 Task: Search for a house in Moore, United States, for 3 guests from 12 Aug to 15 Aug, with a price range of ₹12,000 to ₹16,000, 2 bedrooms, 3 beds, 1 bathroom, and hosted by a Superhost.
Action: Mouse moved to (473, 124)
Screenshot: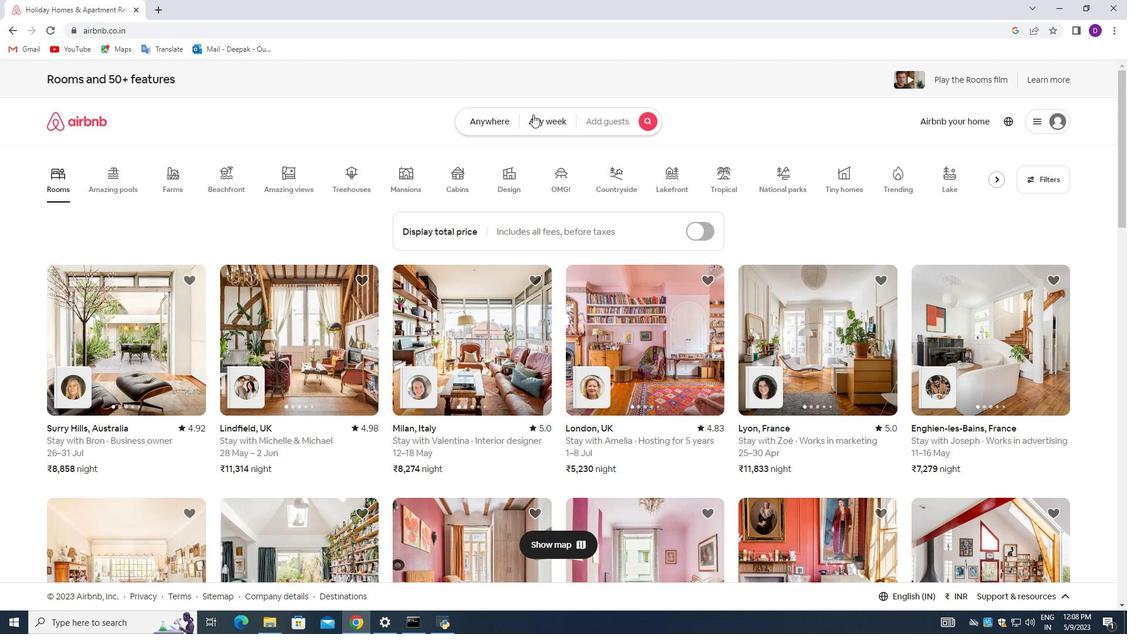 
Action: Mouse pressed left at (473, 124)
Screenshot: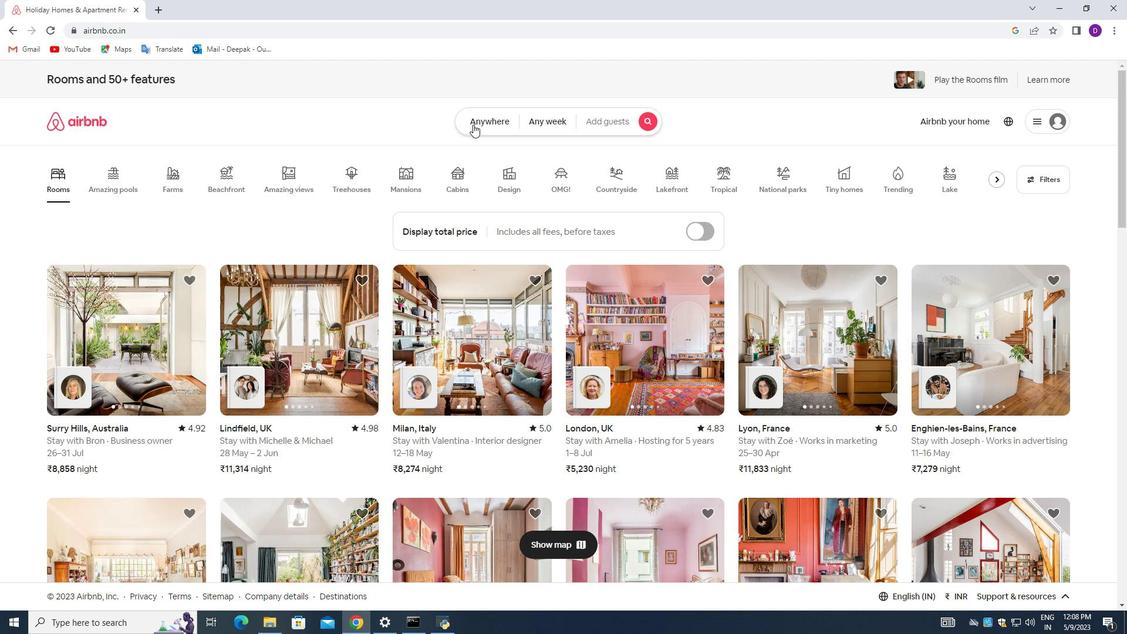 
Action: Mouse moved to (363, 173)
Screenshot: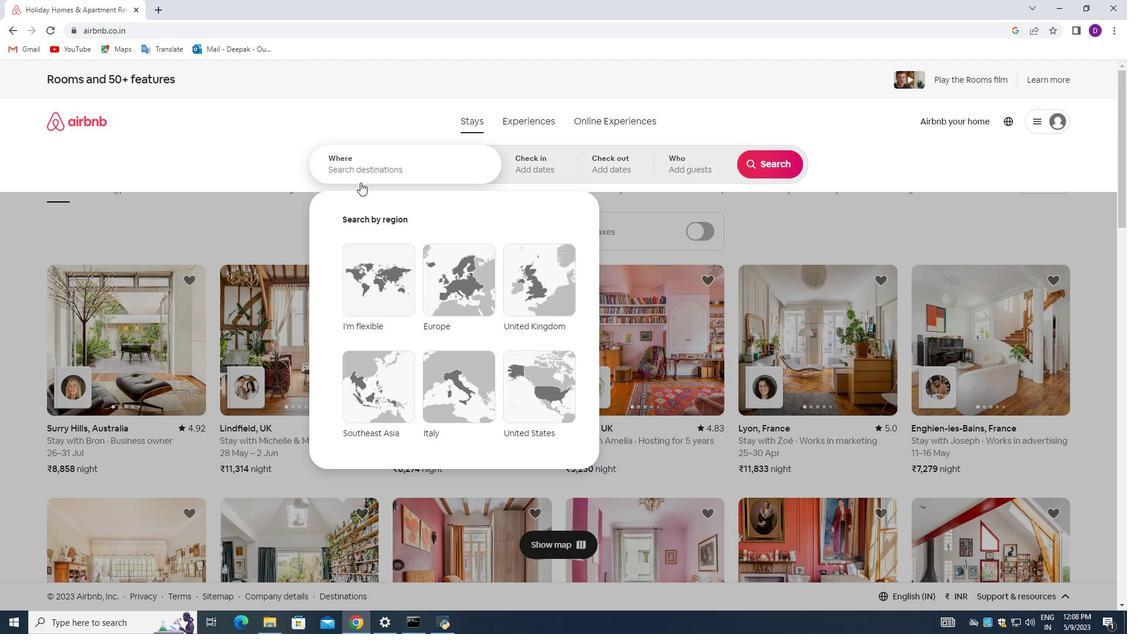 
Action: Mouse pressed left at (363, 173)
Screenshot: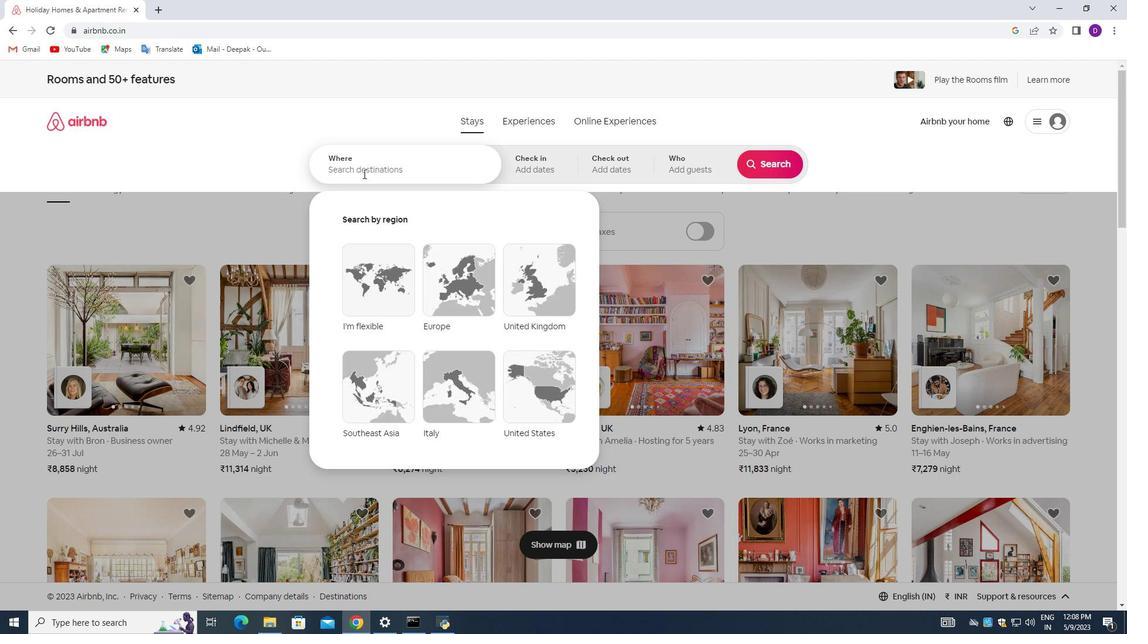 
Action: Mouse moved to (364, 173)
Screenshot: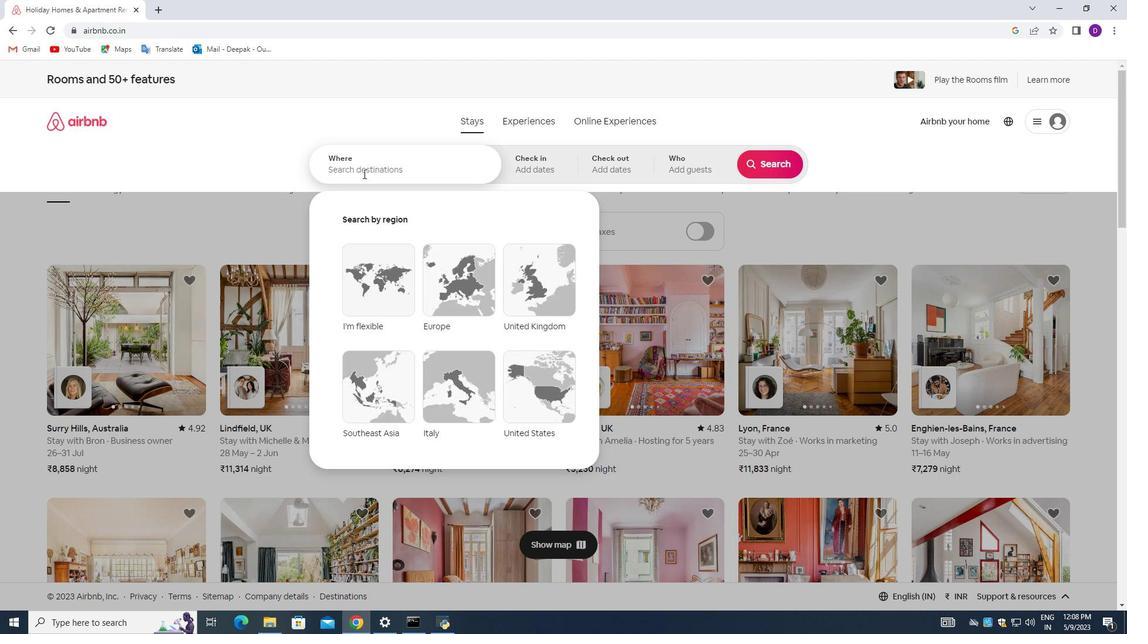 
Action: Key pressed <Key.shift><Key.shift>Moore,<Key.space><Key.shift>United<Key.space><Key.shift>States<Key.enter>
Screenshot: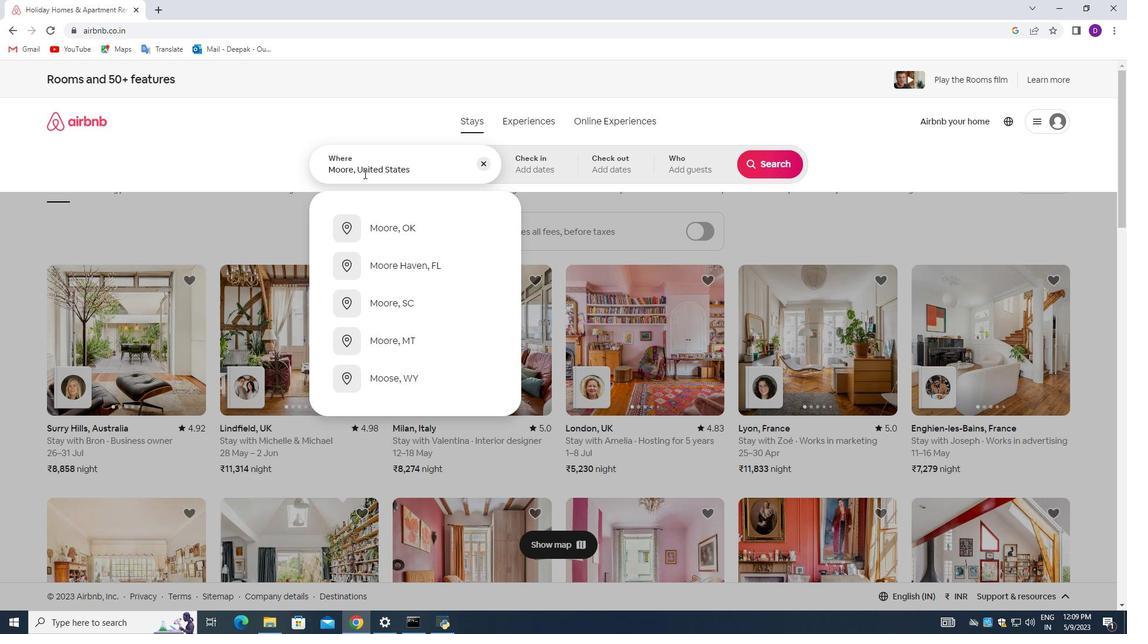
Action: Mouse moved to (760, 260)
Screenshot: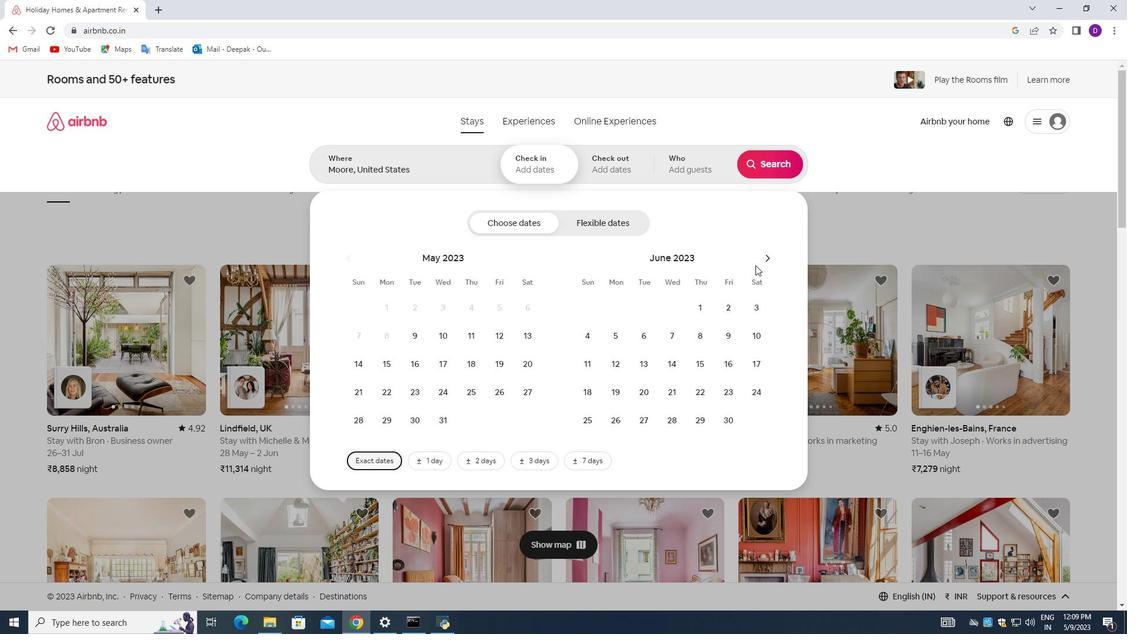
Action: Mouse pressed left at (760, 260)
Screenshot: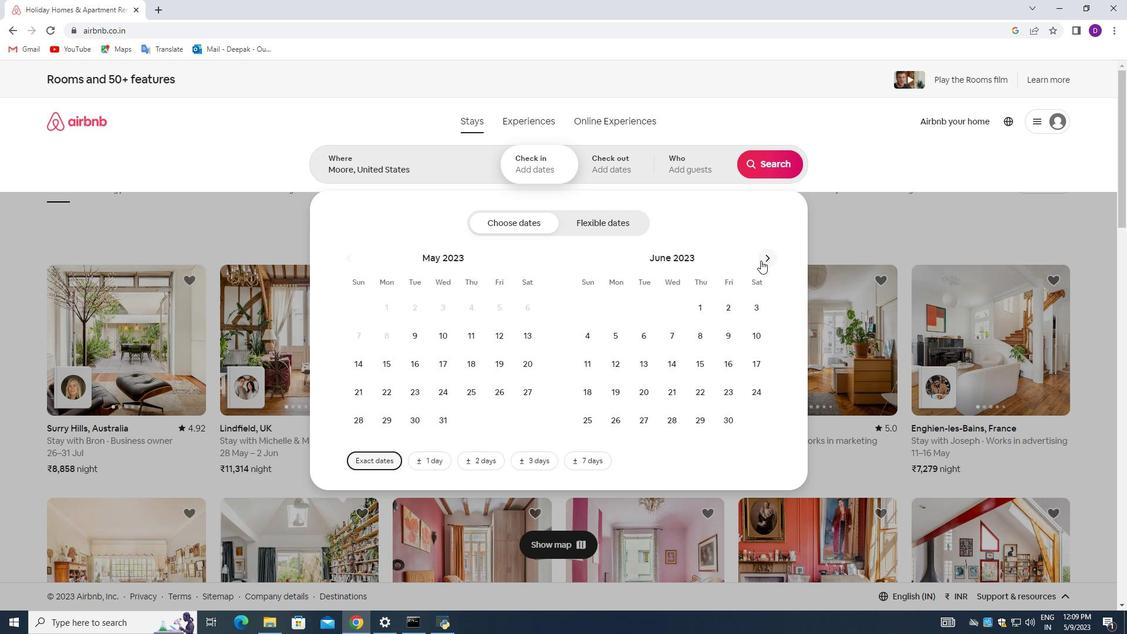 
Action: Mouse moved to (760, 260)
Screenshot: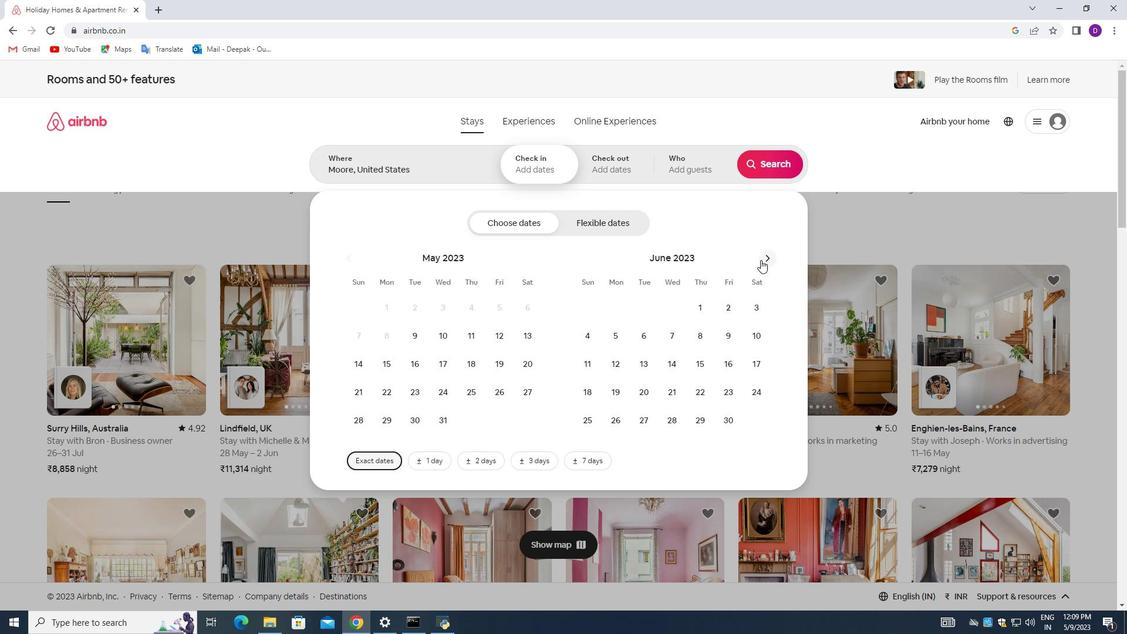 
Action: Mouse pressed left at (760, 260)
Screenshot: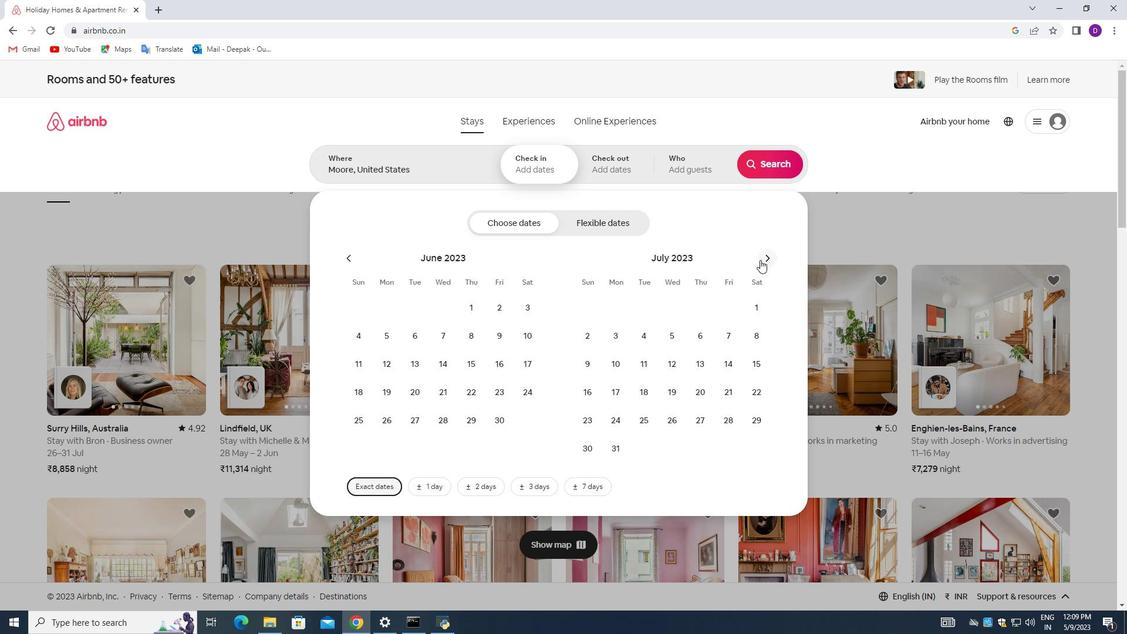 
Action: Mouse moved to (749, 334)
Screenshot: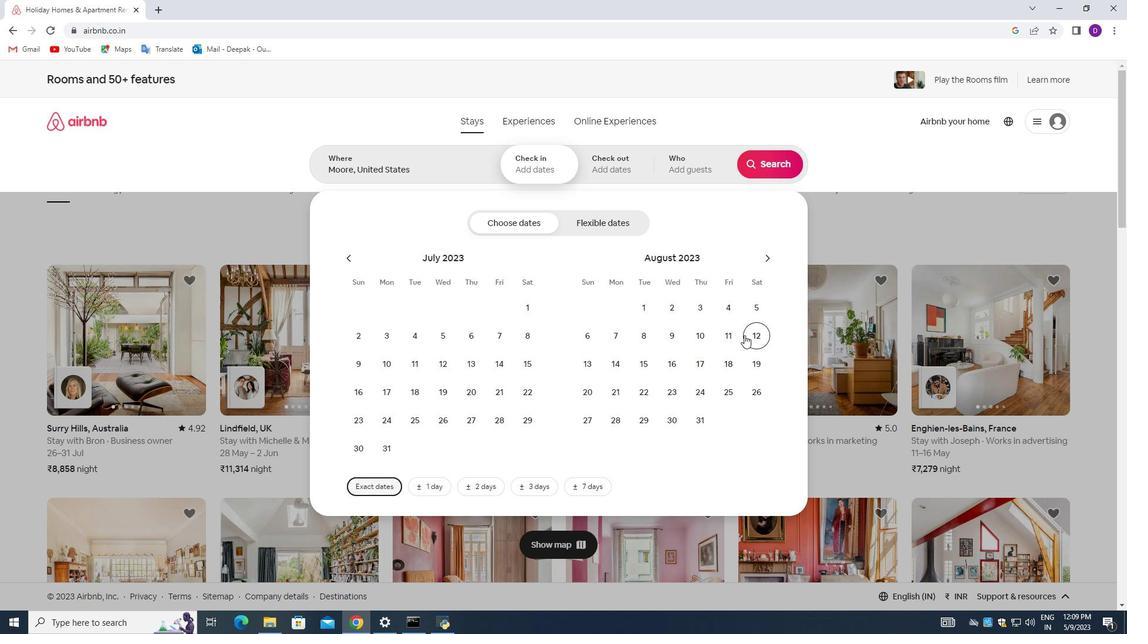
Action: Mouse pressed left at (749, 334)
Screenshot: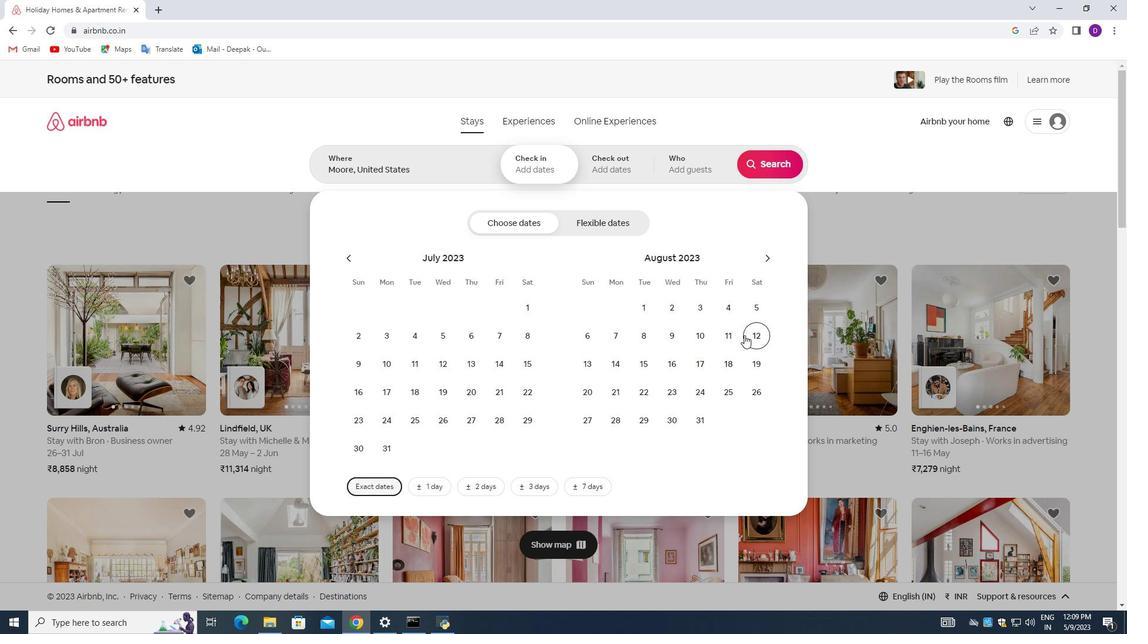 
Action: Mouse moved to (639, 364)
Screenshot: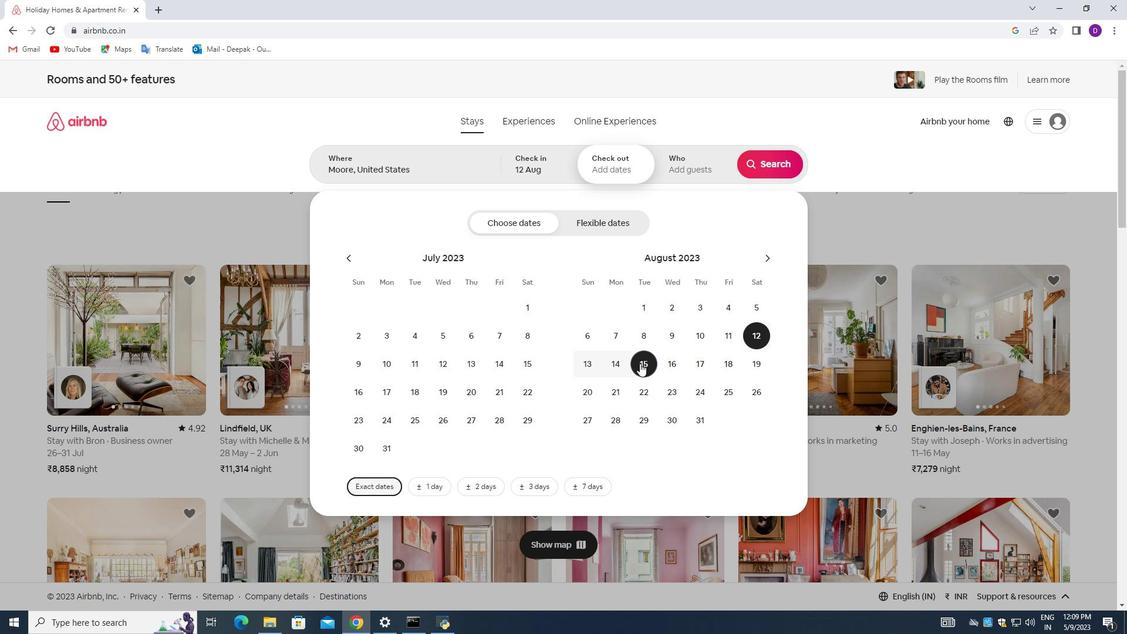 
Action: Mouse pressed left at (639, 364)
Screenshot: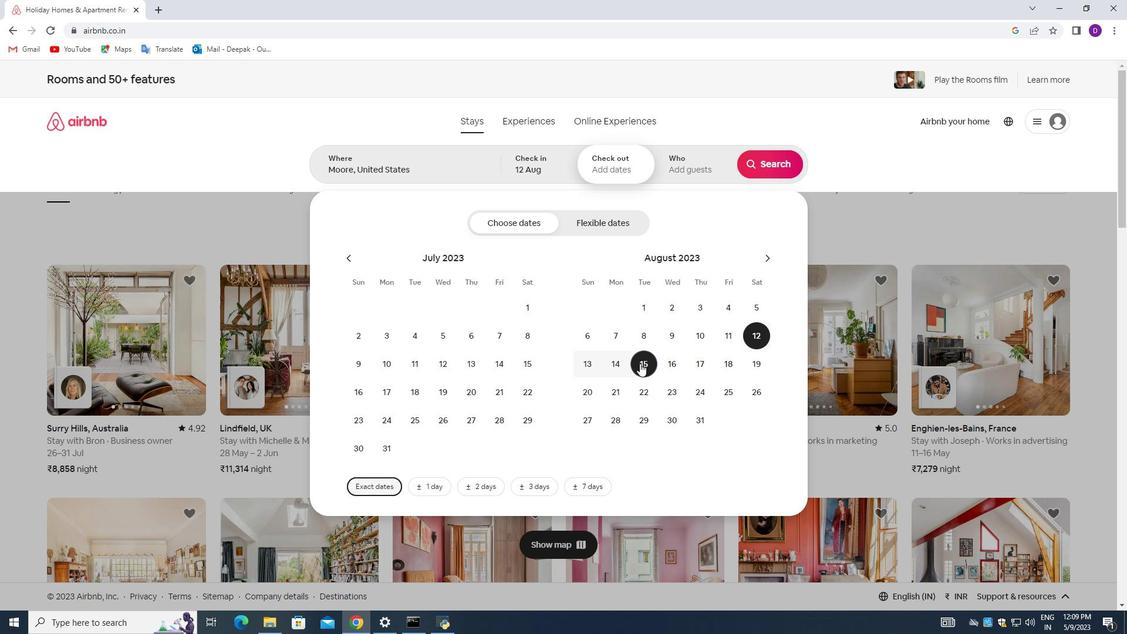
Action: Mouse moved to (671, 164)
Screenshot: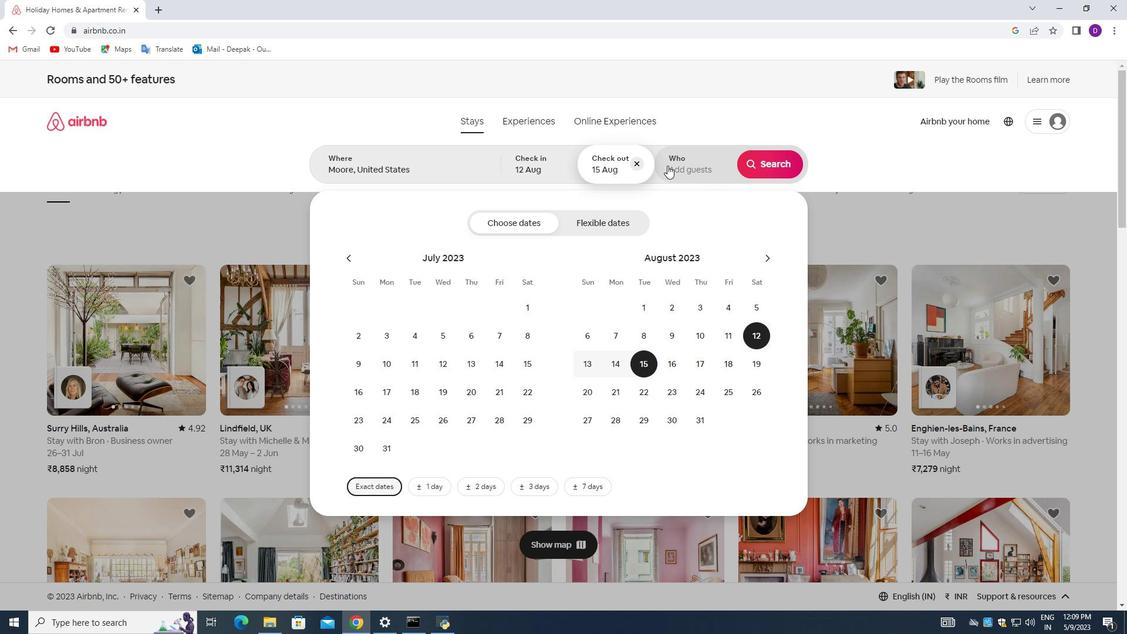 
Action: Mouse pressed left at (671, 164)
Screenshot: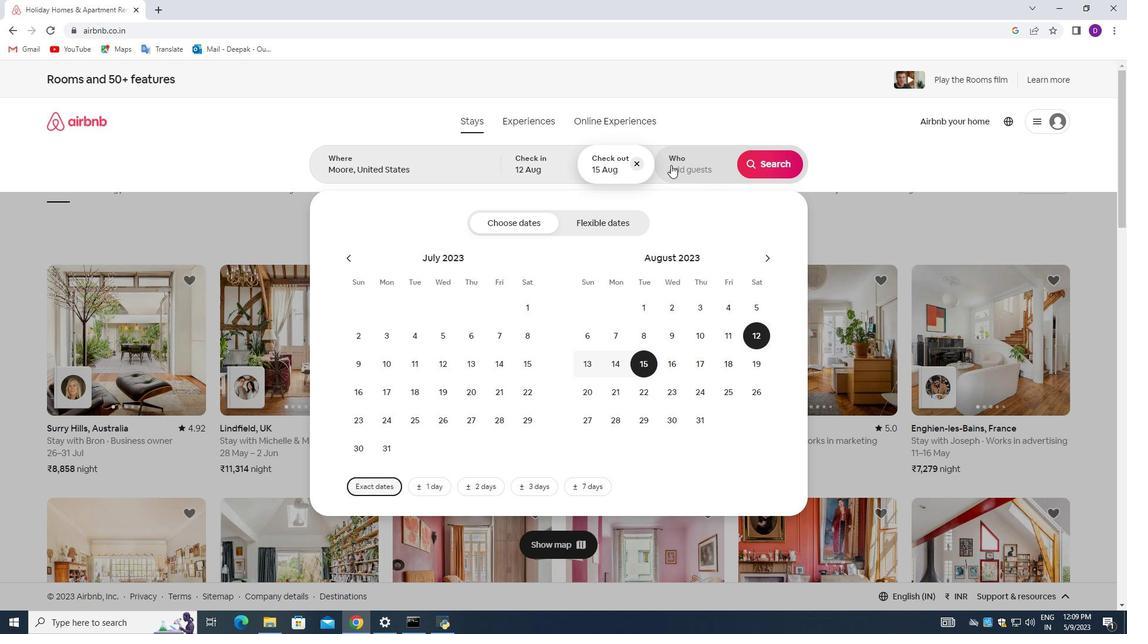 
Action: Mouse moved to (773, 233)
Screenshot: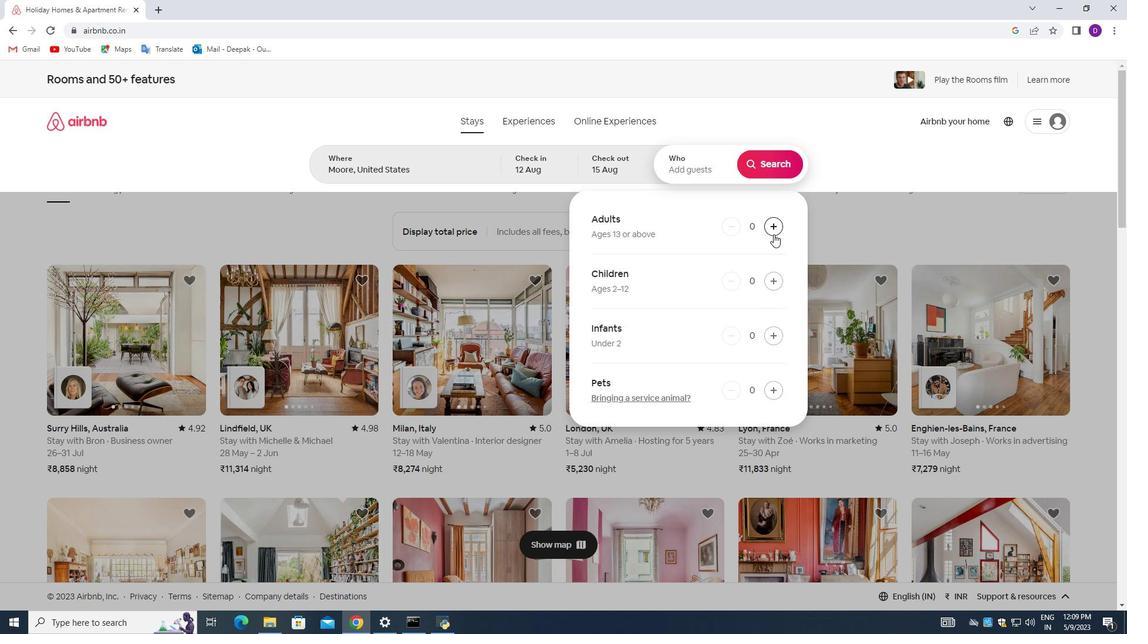 
Action: Mouse pressed left at (773, 233)
Screenshot: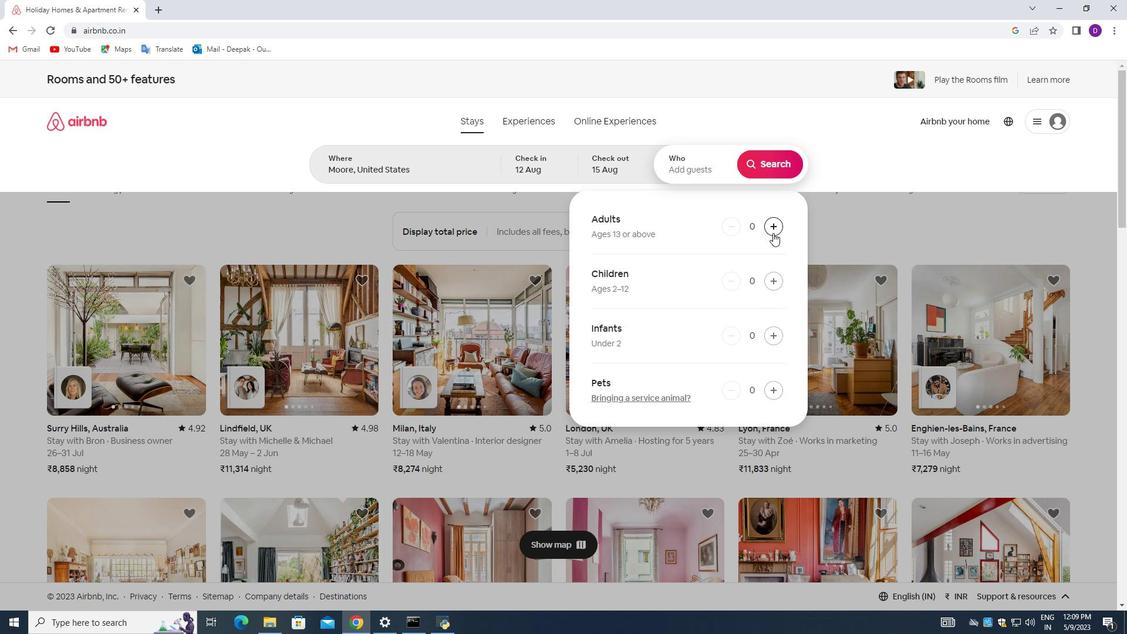 
Action: Mouse pressed left at (773, 233)
Screenshot: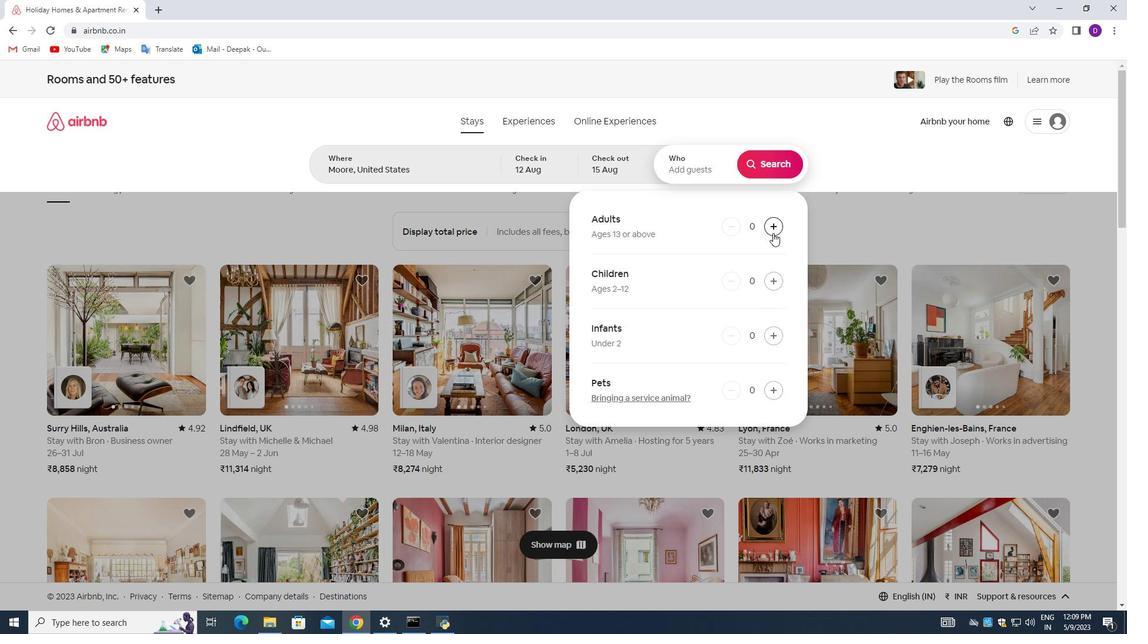
Action: Mouse pressed left at (773, 233)
Screenshot: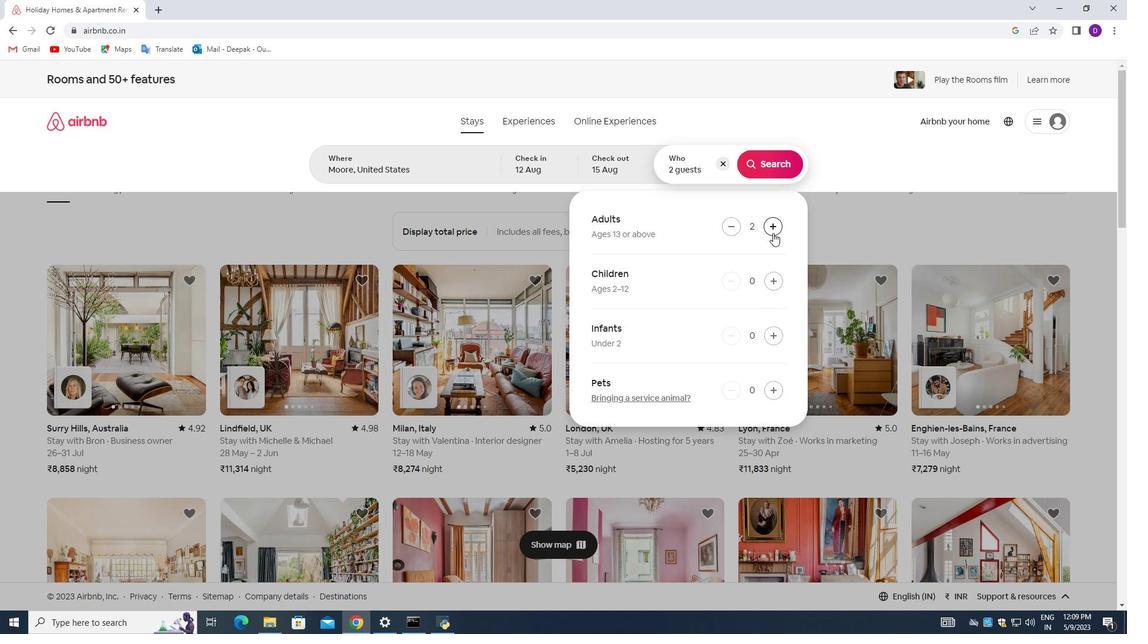 
Action: Mouse moved to (770, 160)
Screenshot: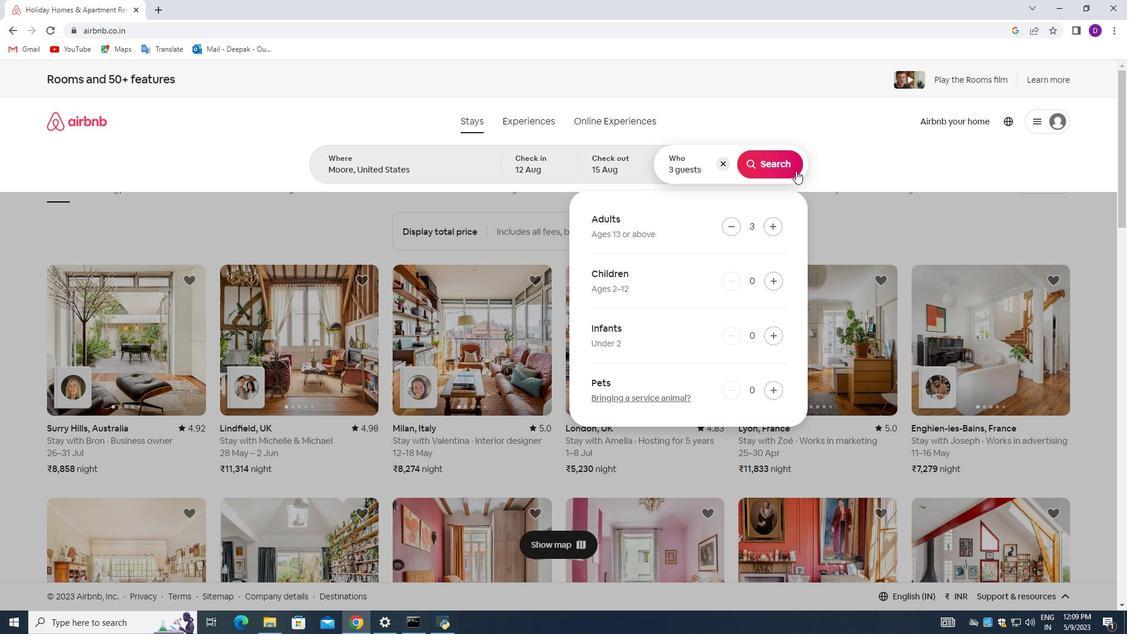 
Action: Mouse pressed left at (770, 160)
Screenshot: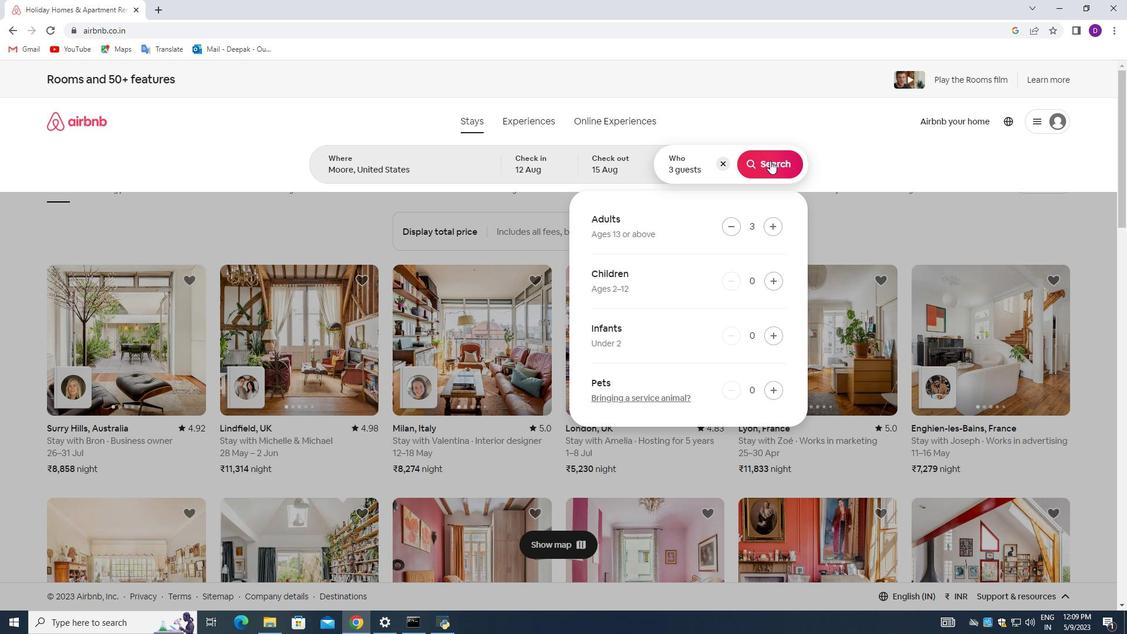 
Action: Mouse moved to (1083, 131)
Screenshot: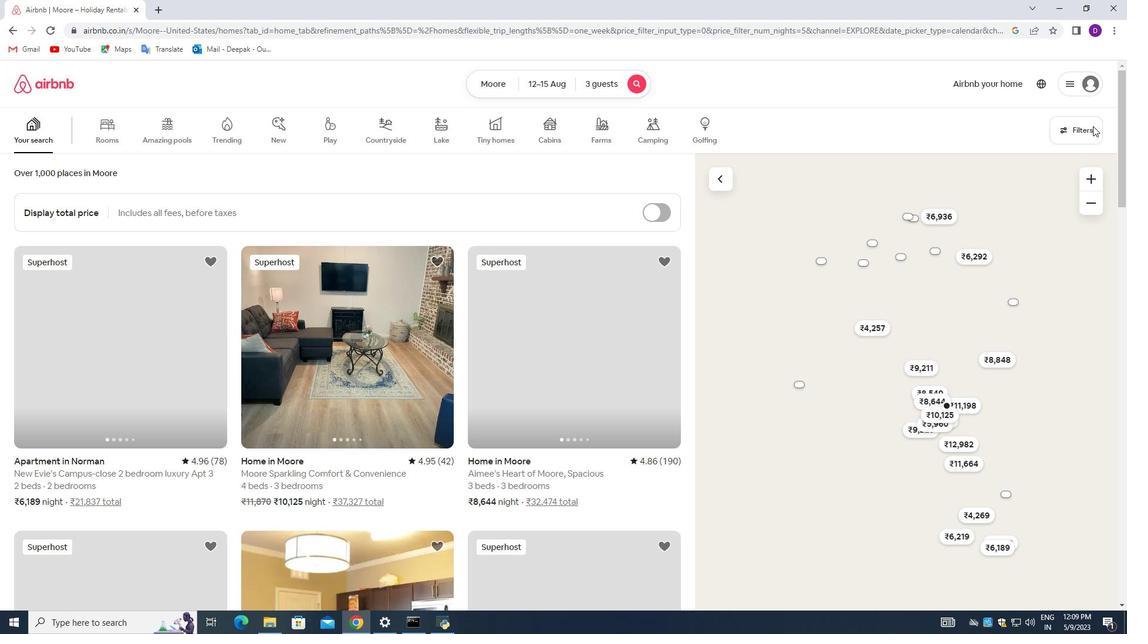 
Action: Mouse pressed left at (1083, 131)
Screenshot: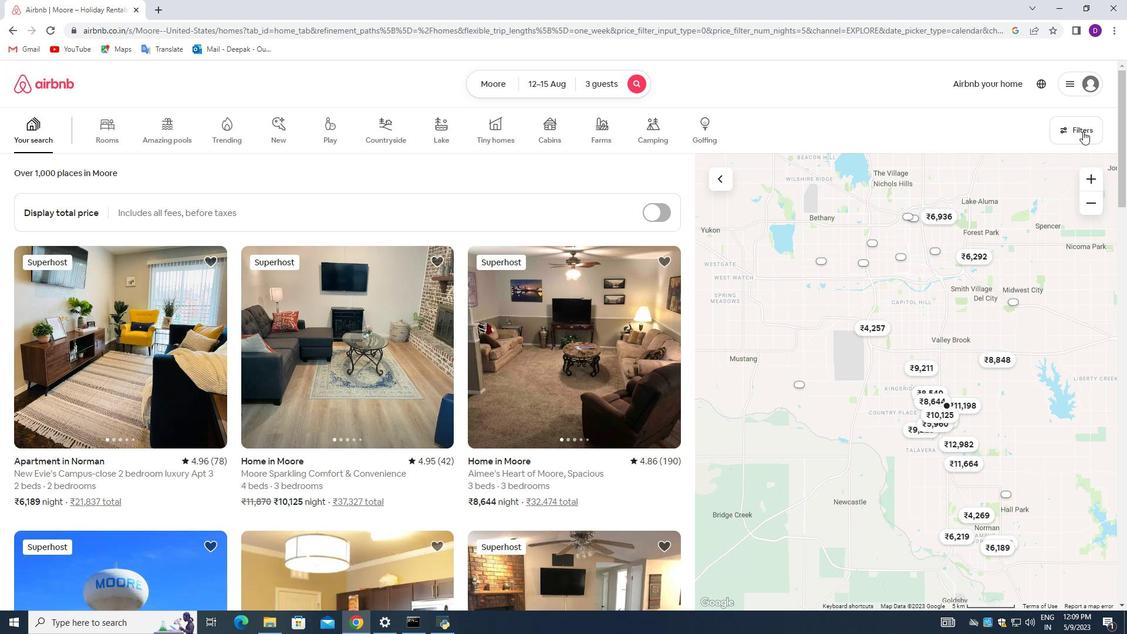 
Action: Mouse moved to (429, 419)
Screenshot: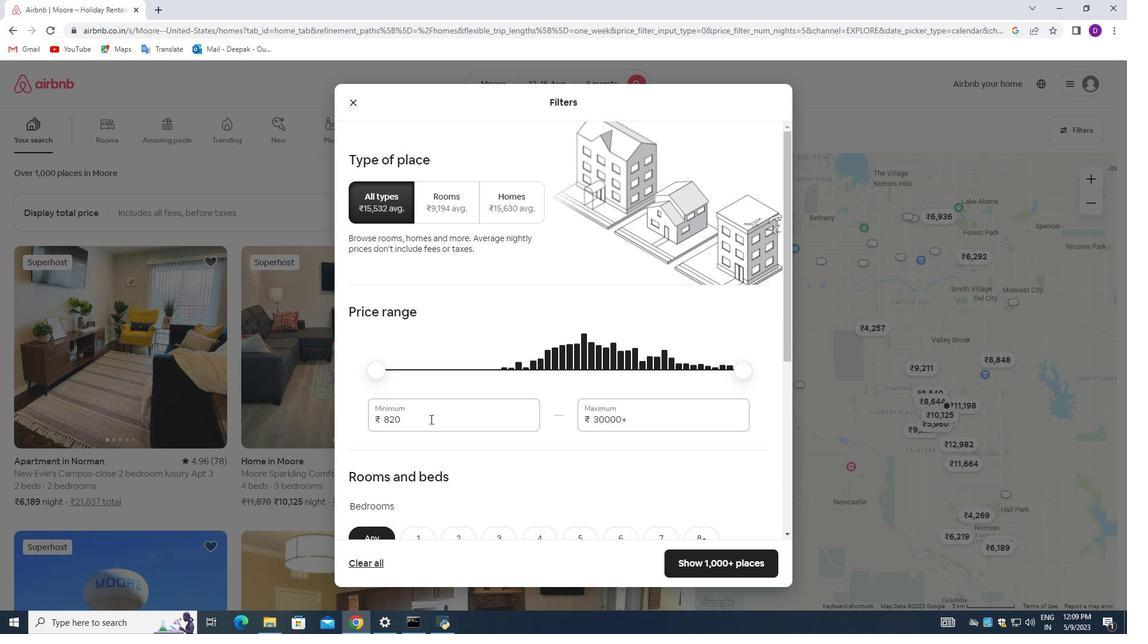 
Action: Mouse pressed left at (429, 419)
Screenshot: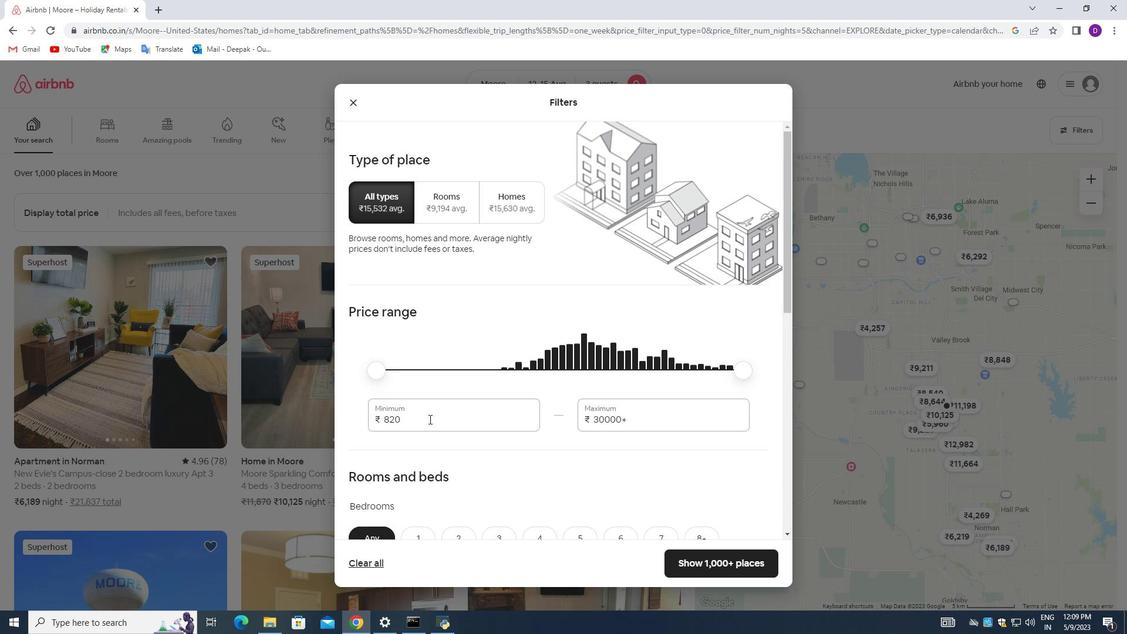 
Action: Mouse pressed left at (429, 419)
Screenshot: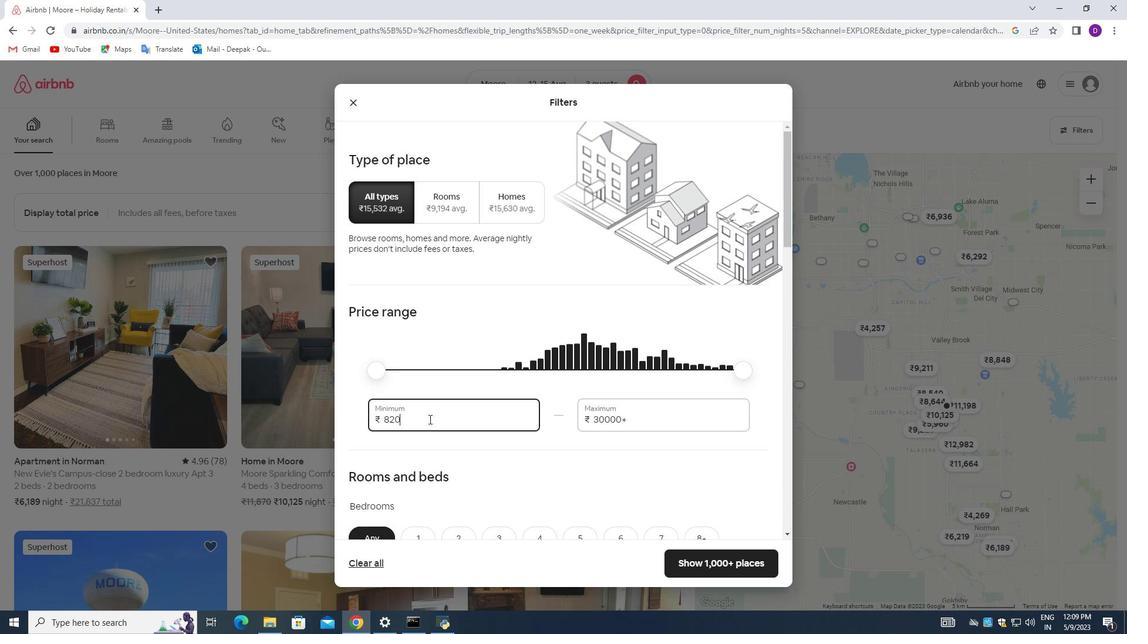 
Action: Key pressed <Key.backspace>12000<Key.tab>16000
Screenshot: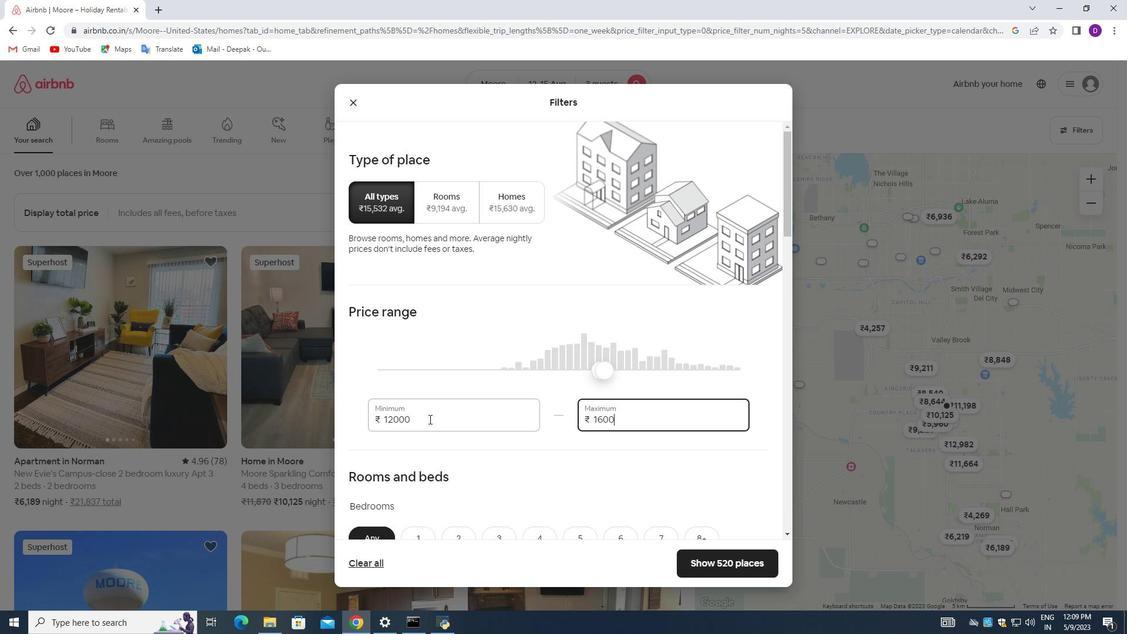 
Action: Mouse moved to (502, 351)
Screenshot: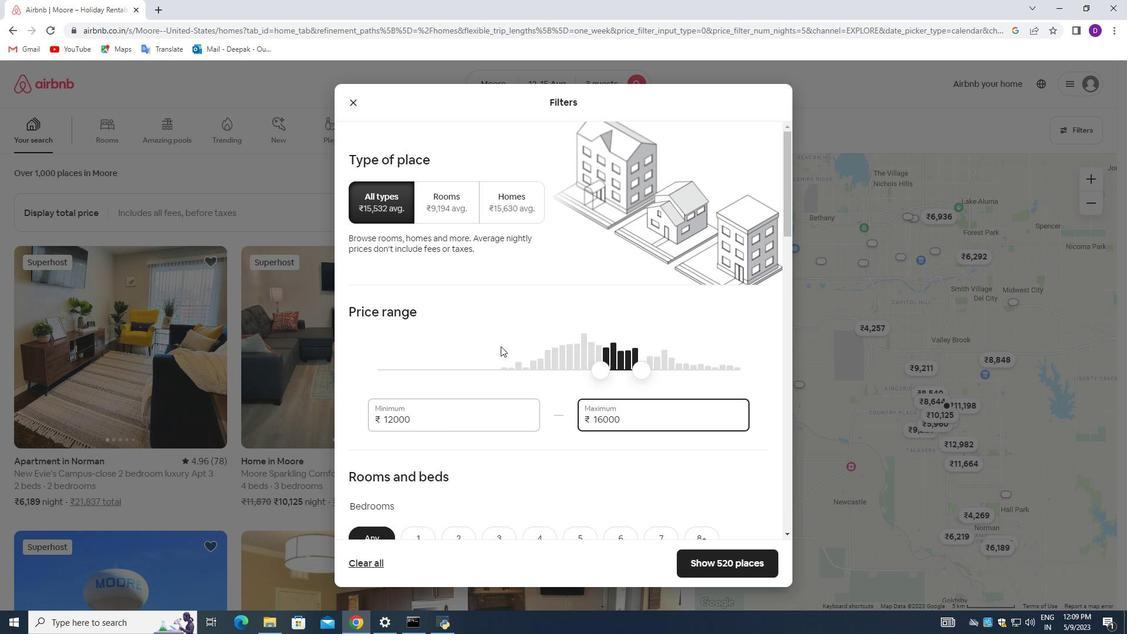 
Action: Mouse scrolled (502, 350) with delta (0, 0)
Screenshot: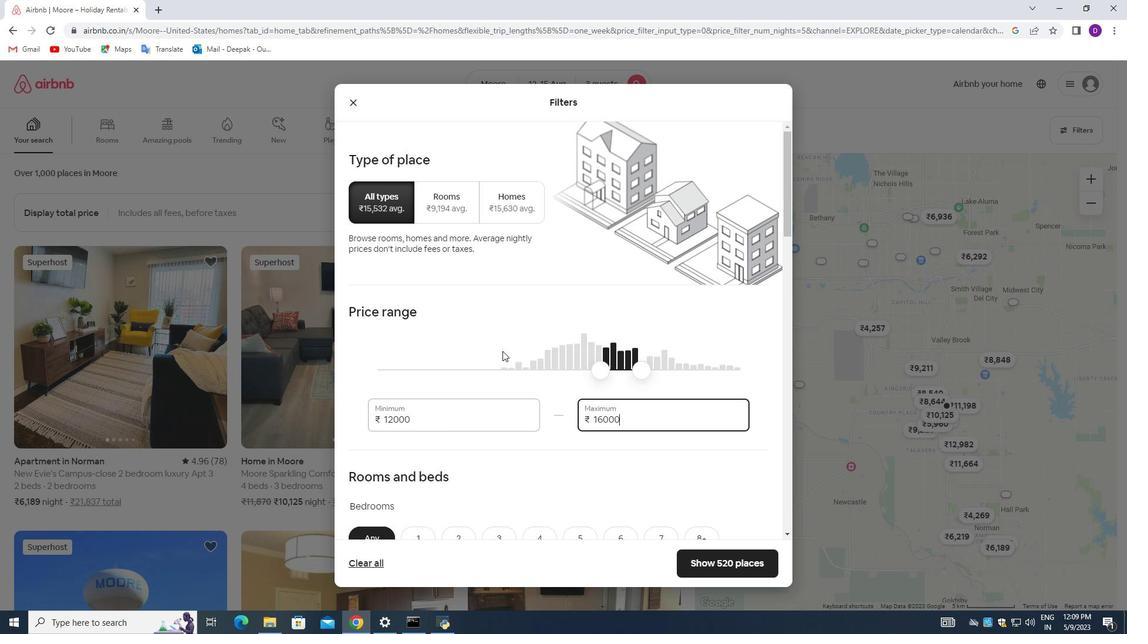 
Action: Mouse scrolled (502, 350) with delta (0, 0)
Screenshot: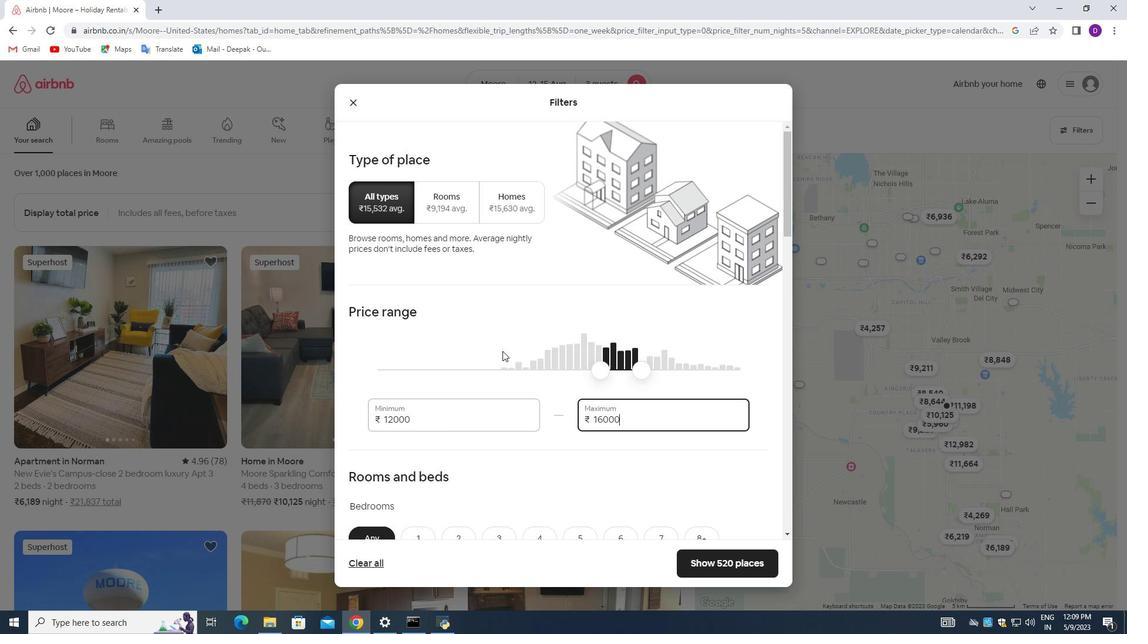 
Action: Mouse scrolled (502, 350) with delta (0, 0)
Screenshot: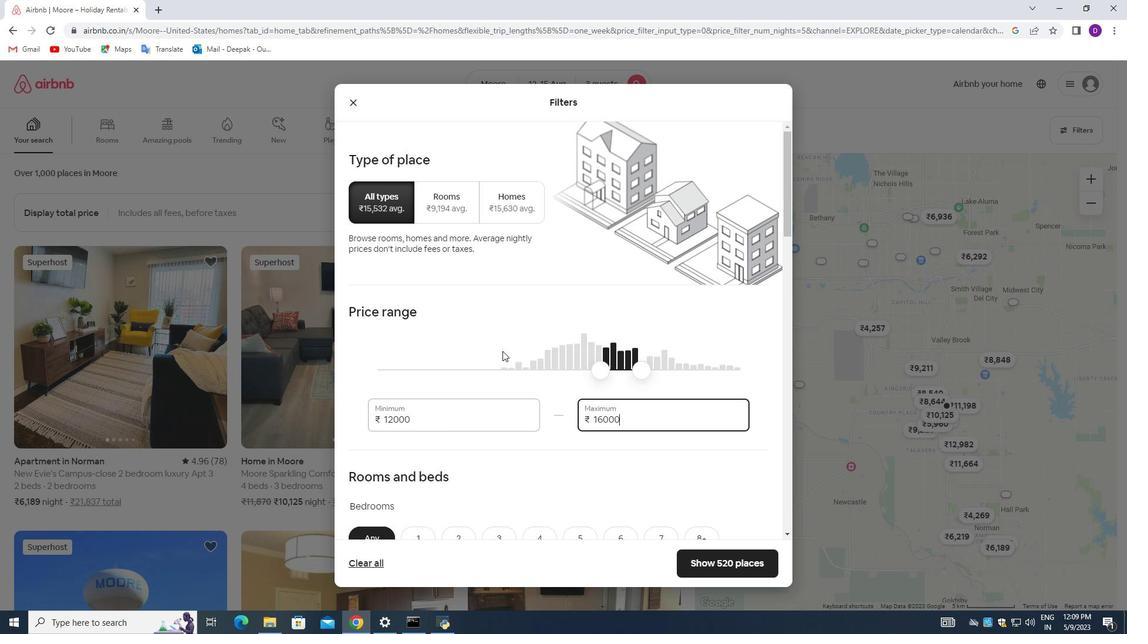 
Action: Mouse moved to (504, 348)
Screenshot: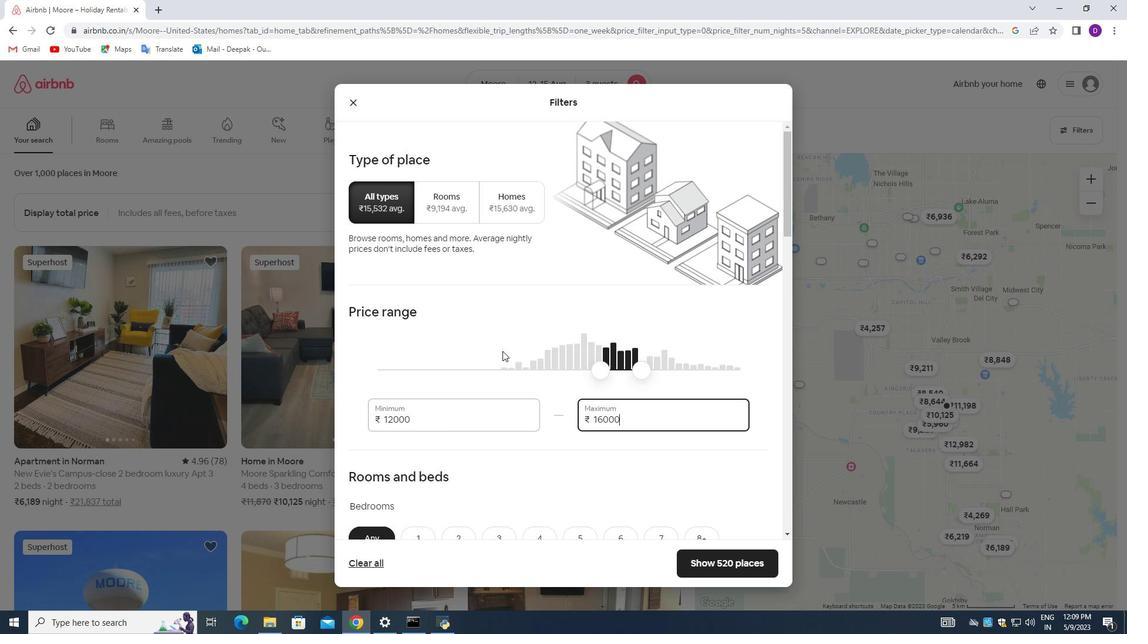 
Action: Mouse scrolled (504, 348) with delta (0, 0)
Screenshot: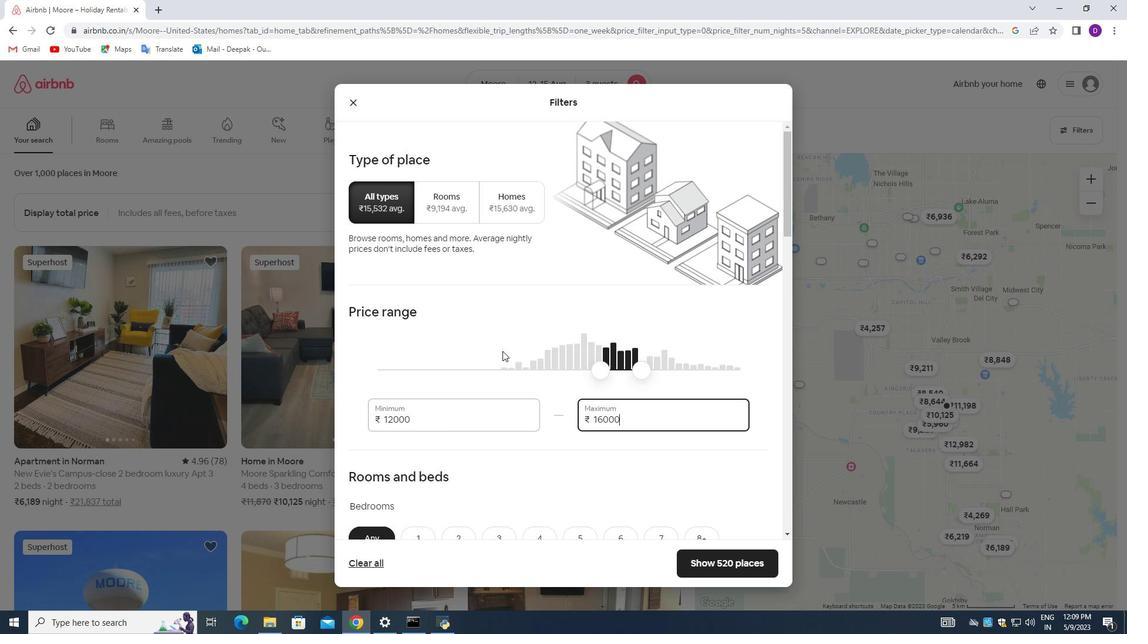 
Action: Mouse moved to (455, 302)
Screenshot: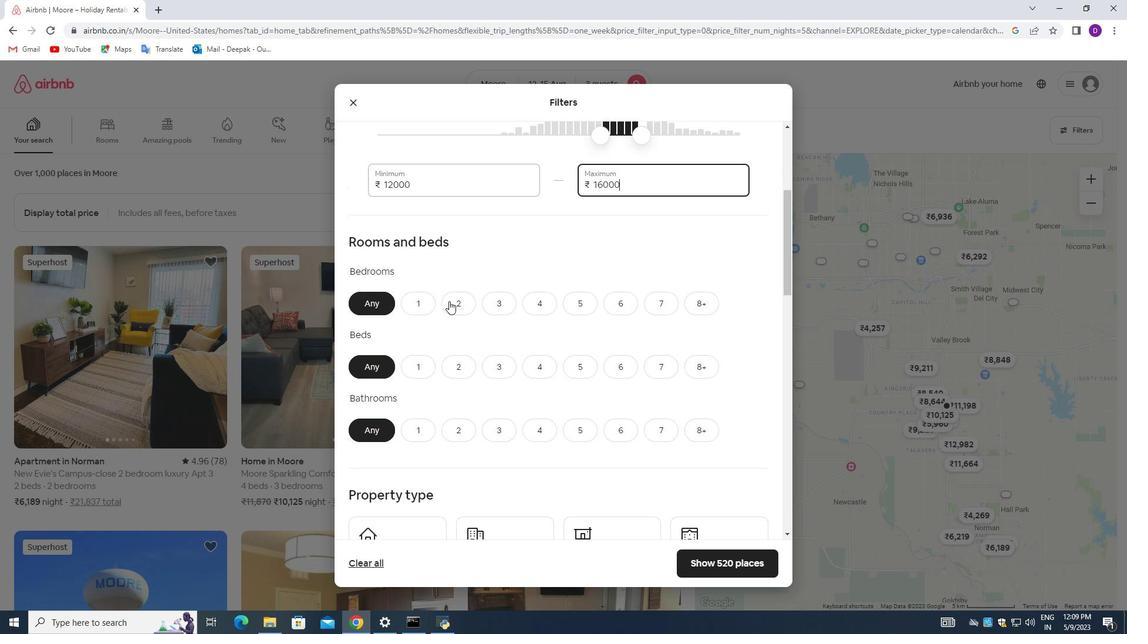 
Action: Mouse pressed left at (455, 302)
Screenshot: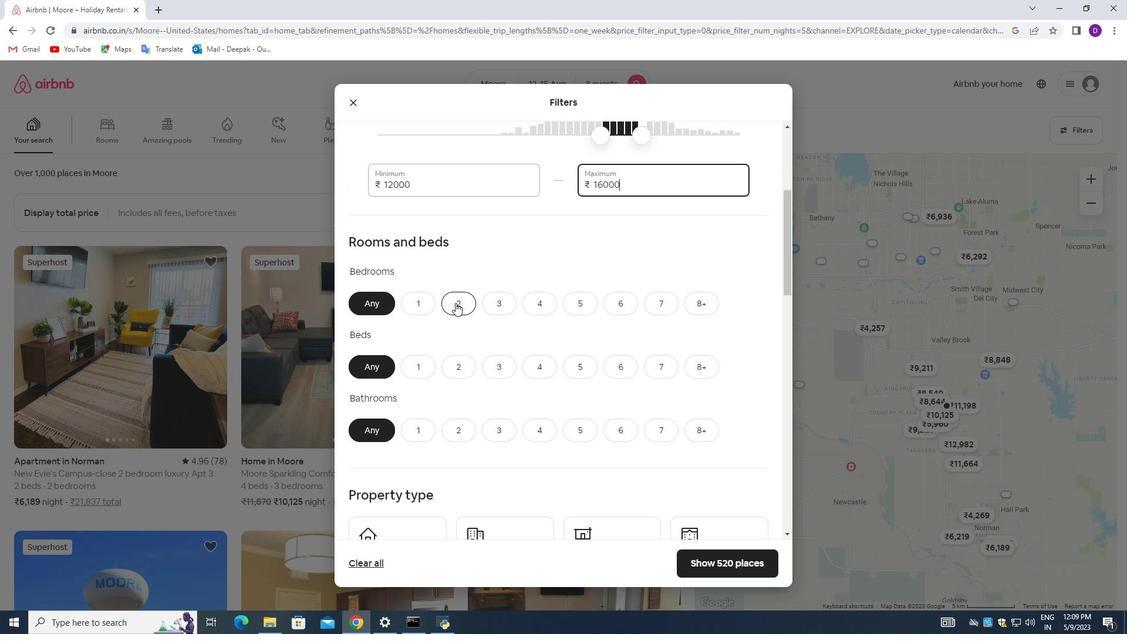 
Action: Mouse moved to (492, 362)
Screenshot: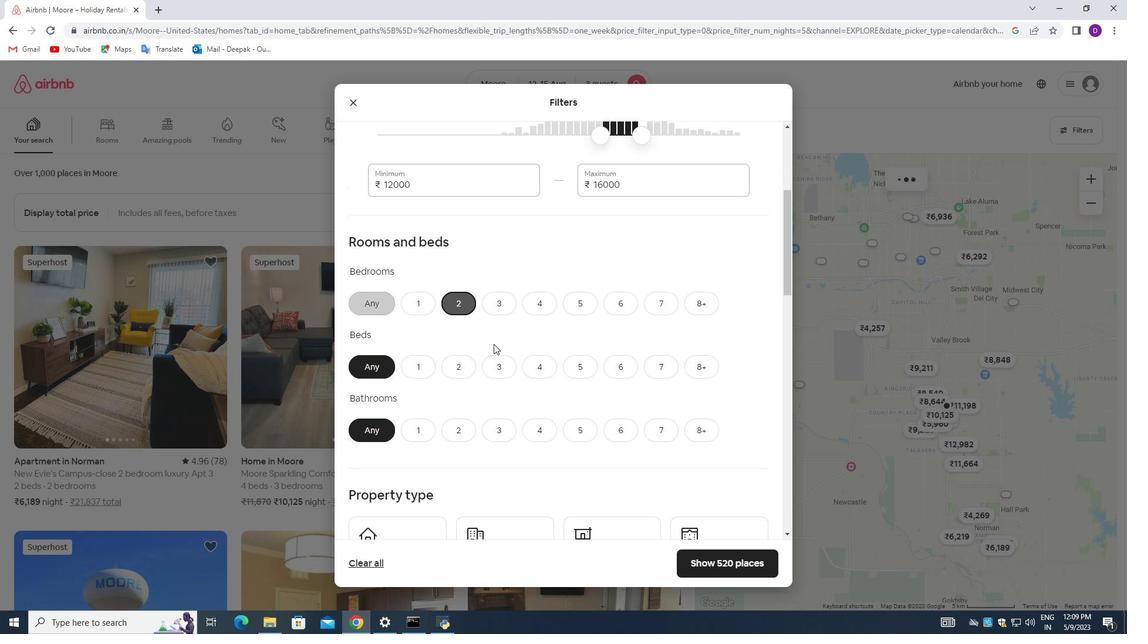 
Action: Mouse pressed left at (492, 362)
Screenshot: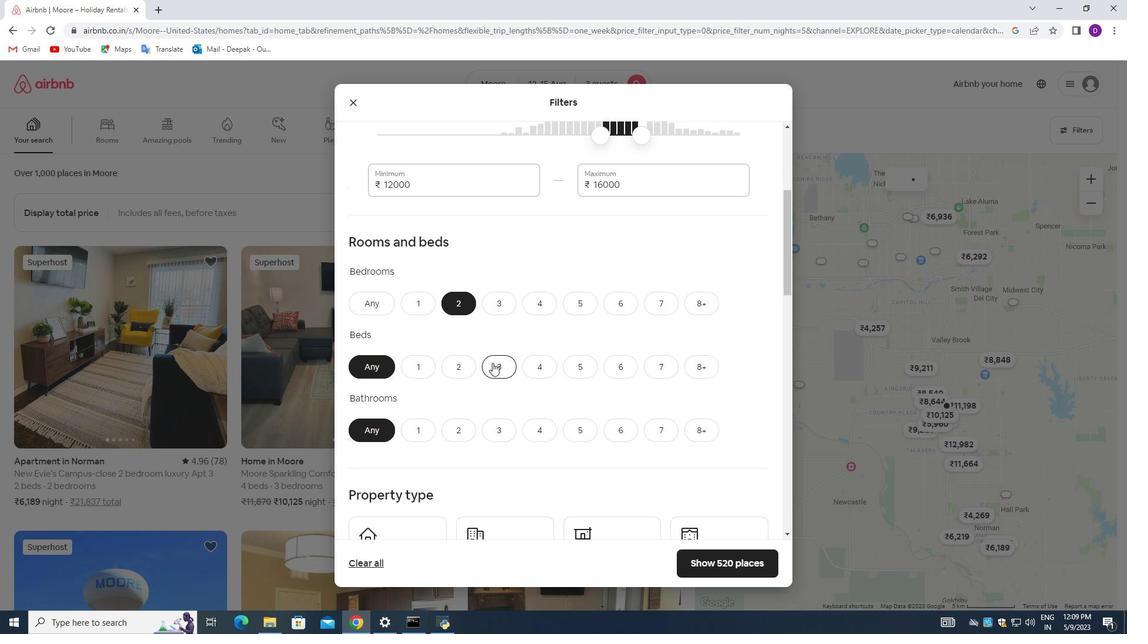 
Action: Mouse moved to (408, 423)
Screenshot: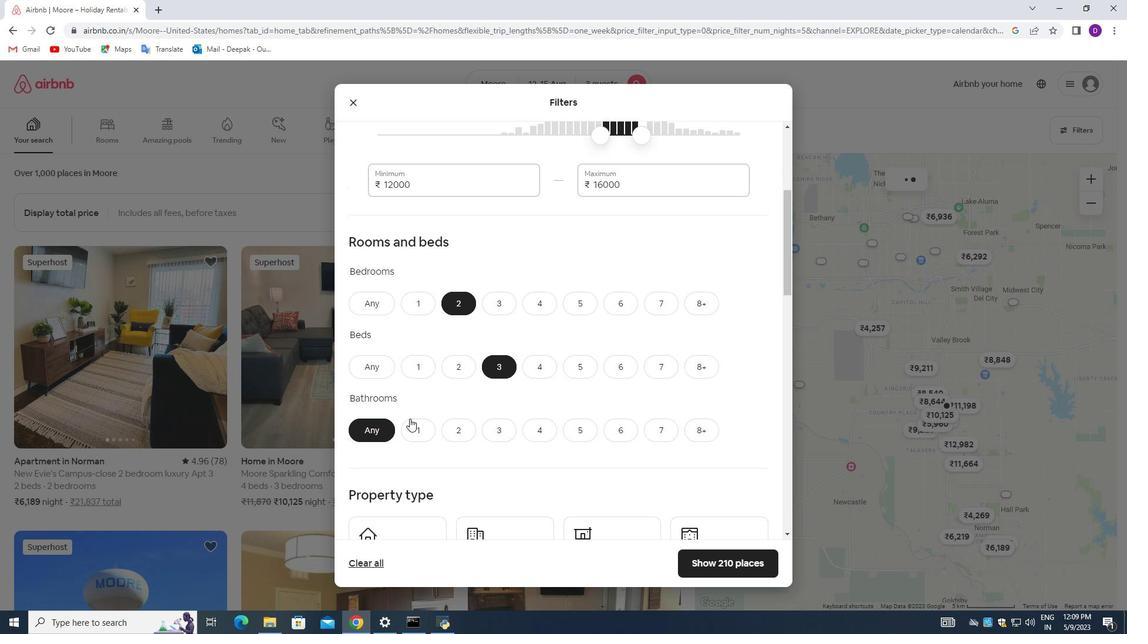 
Action: Mouse pressed left at (408, 423)
Screenshot: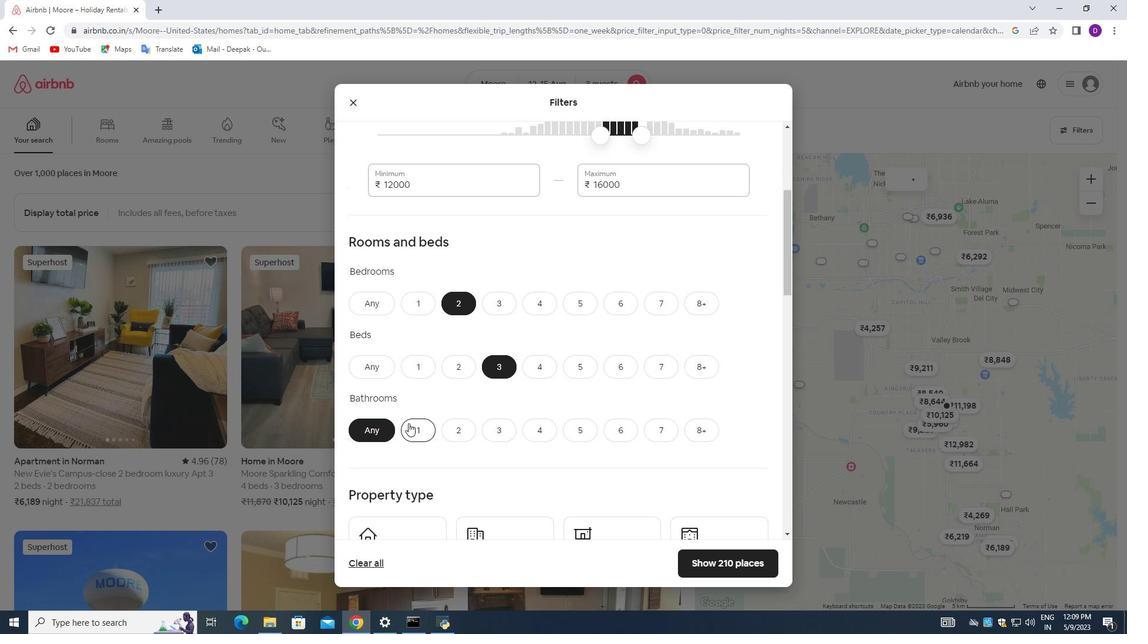 
Action: Mouse moved to (564, 395)
Screenshot: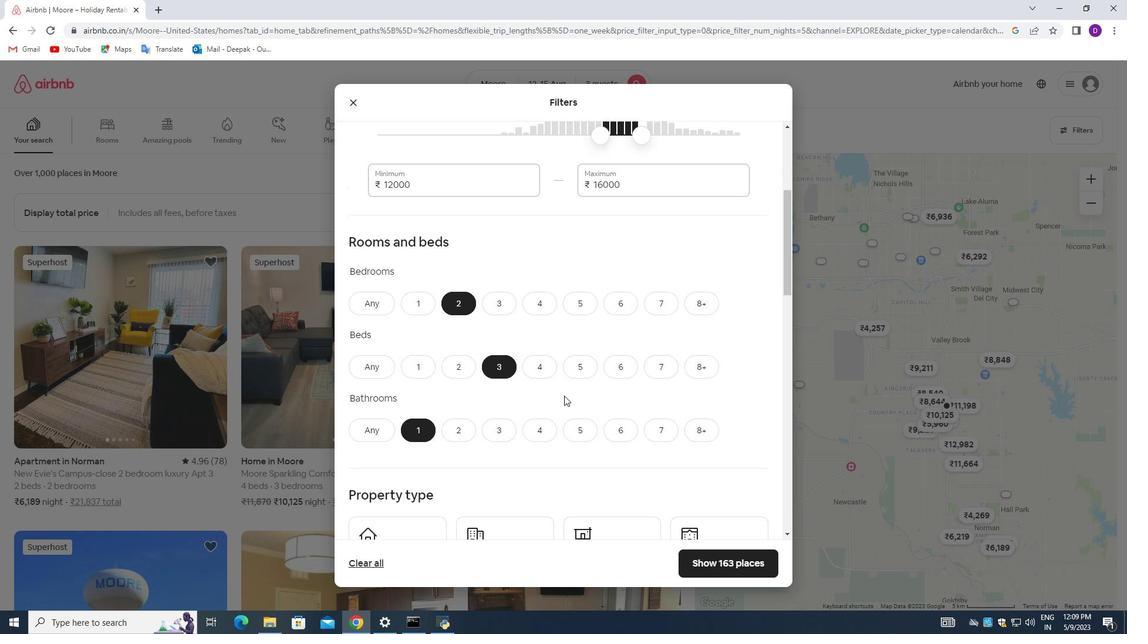 
Action: Mouse scrolled (564, 395) with delta (0, 0)
Screenshot: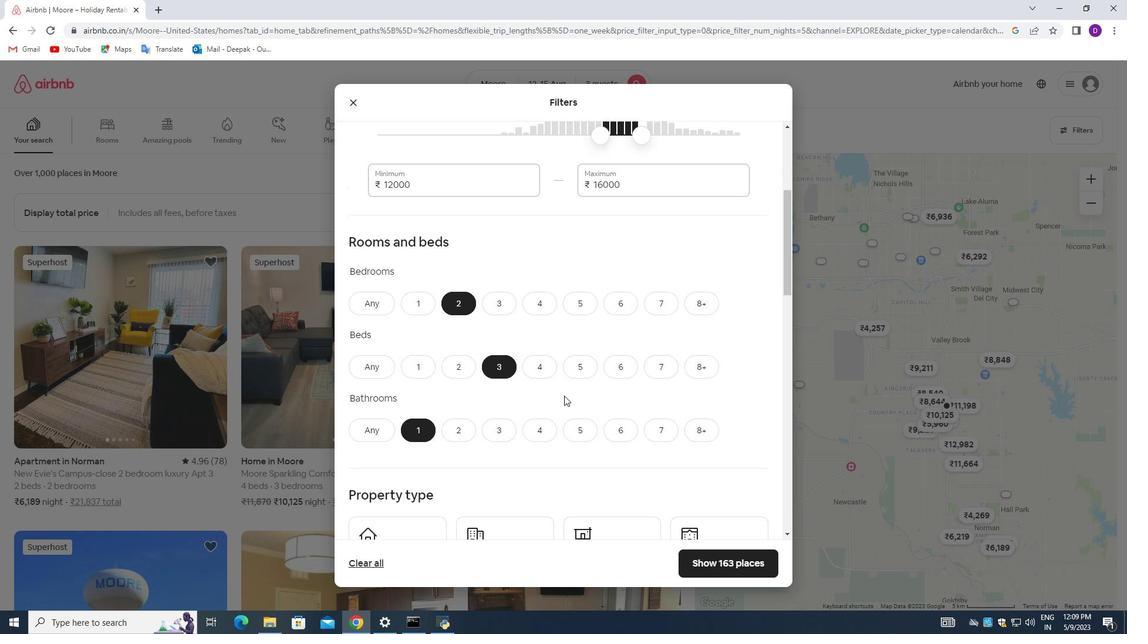 
Action: Mouse moved to (562, 390)
Screenshot: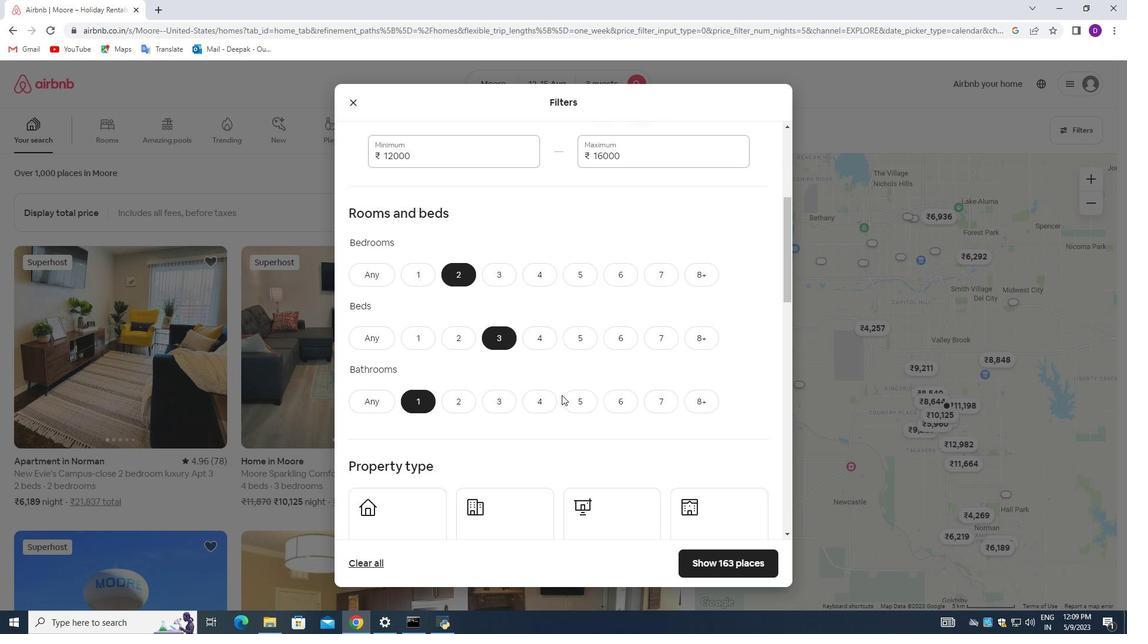 
Action: Mouse scrolled (562, 389) with delta (0, 0)
Screenshot: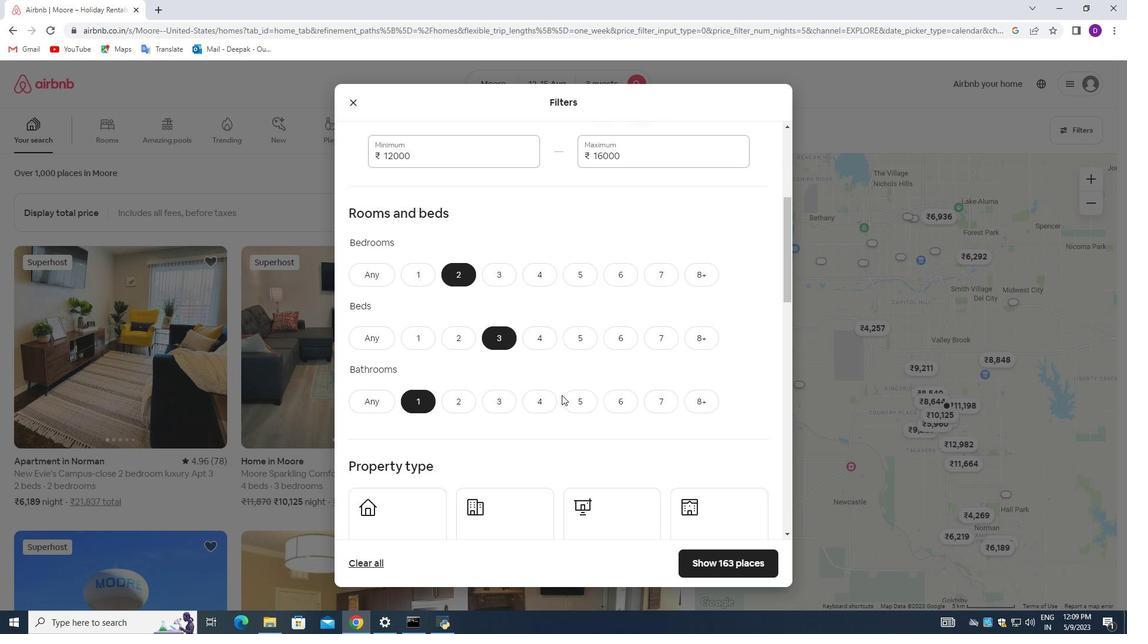 
Action: Mouse moved to (396, 453)
Screenshot: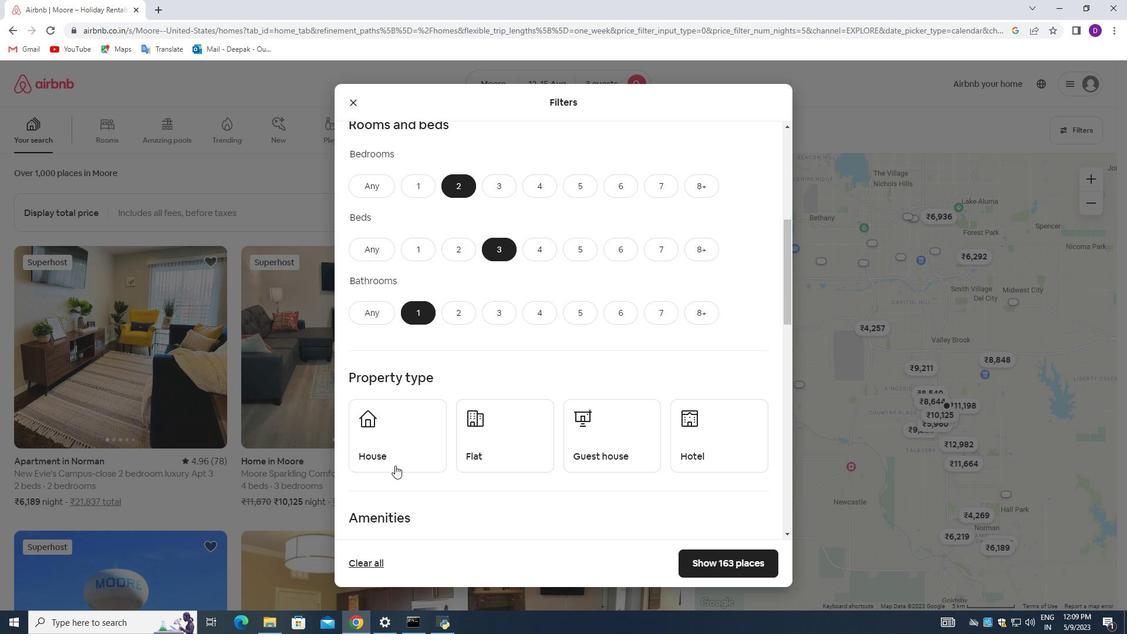 
Action: Mouse pressed left at (396, 453)
Screenshot: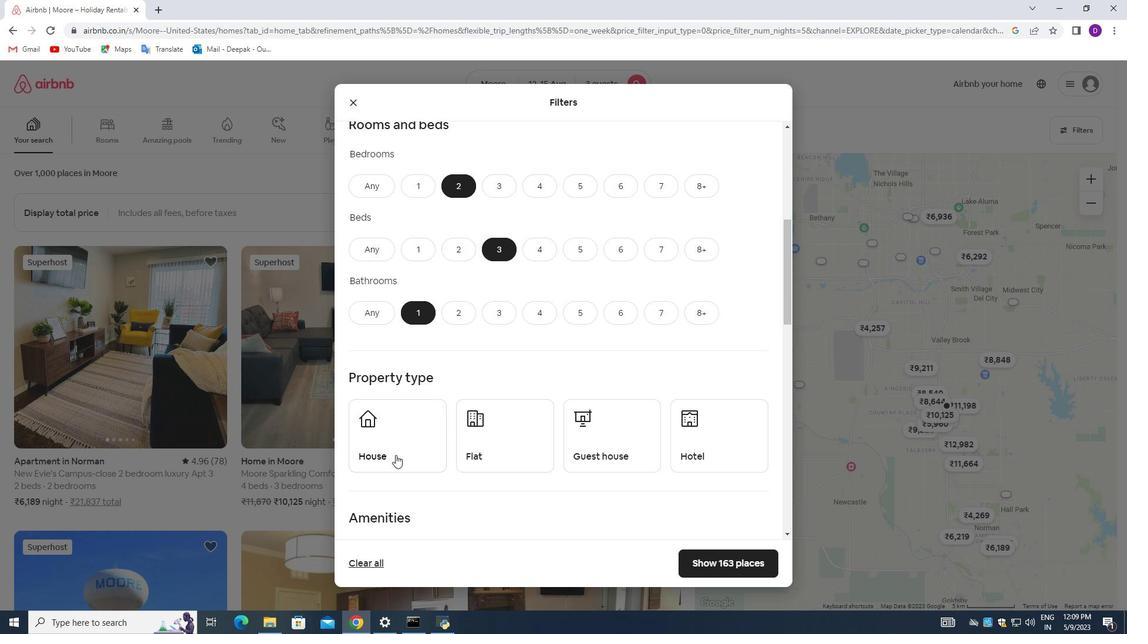 
Action: Mouse moved to (504, 443)
Screenshot: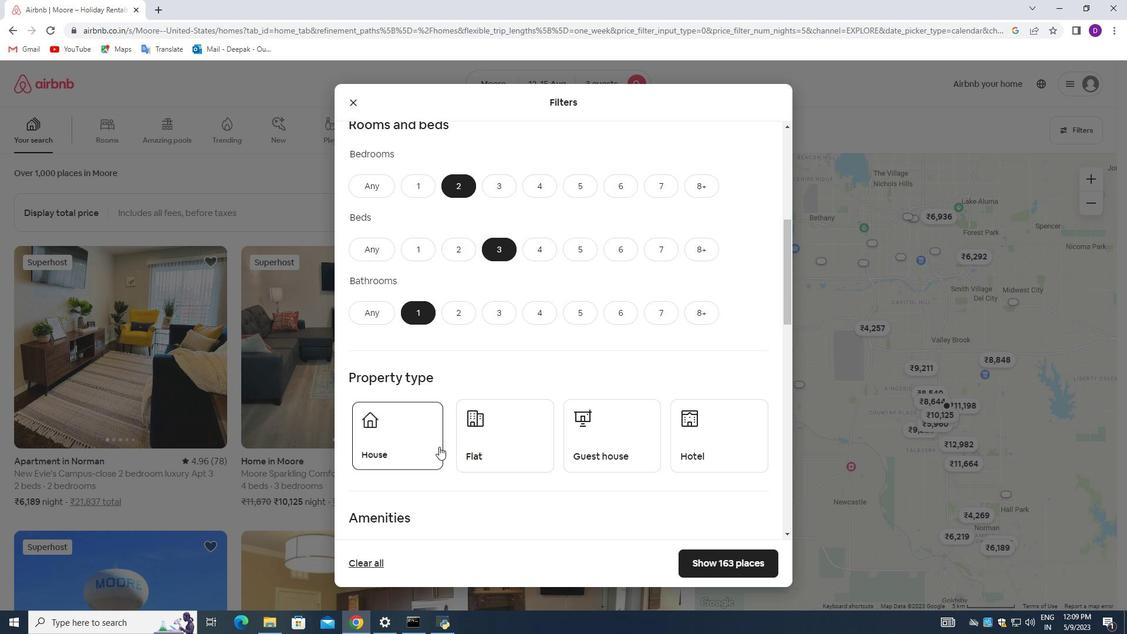 
Action: Mouse pressed left at (504, 443)
Screenshot: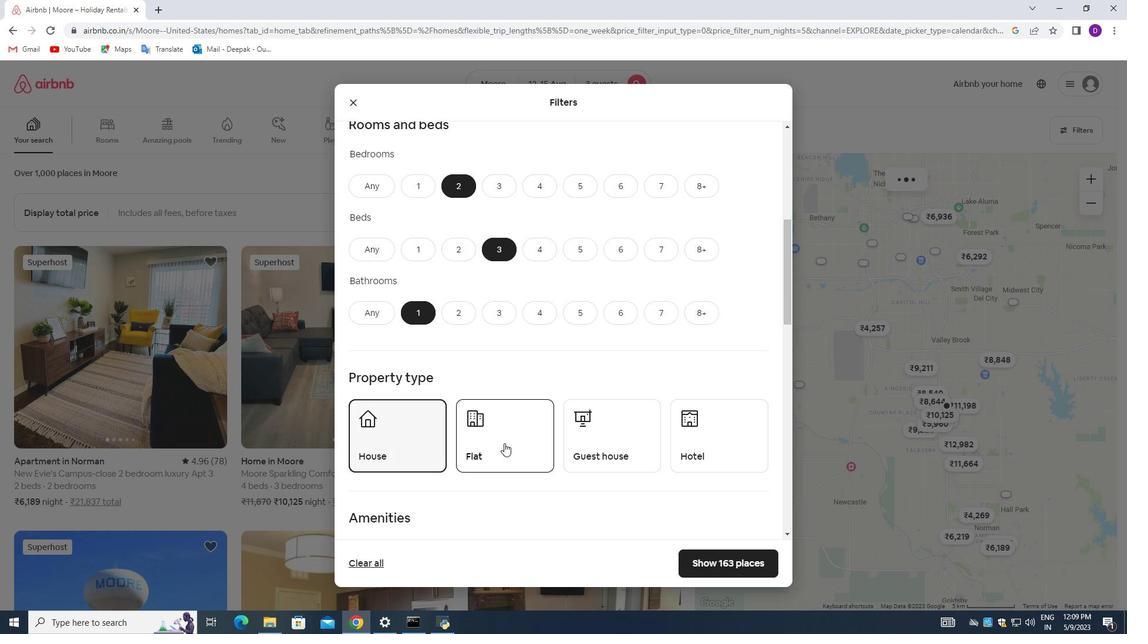 
Action: Mouse moved to (592, 447)
Screenshot: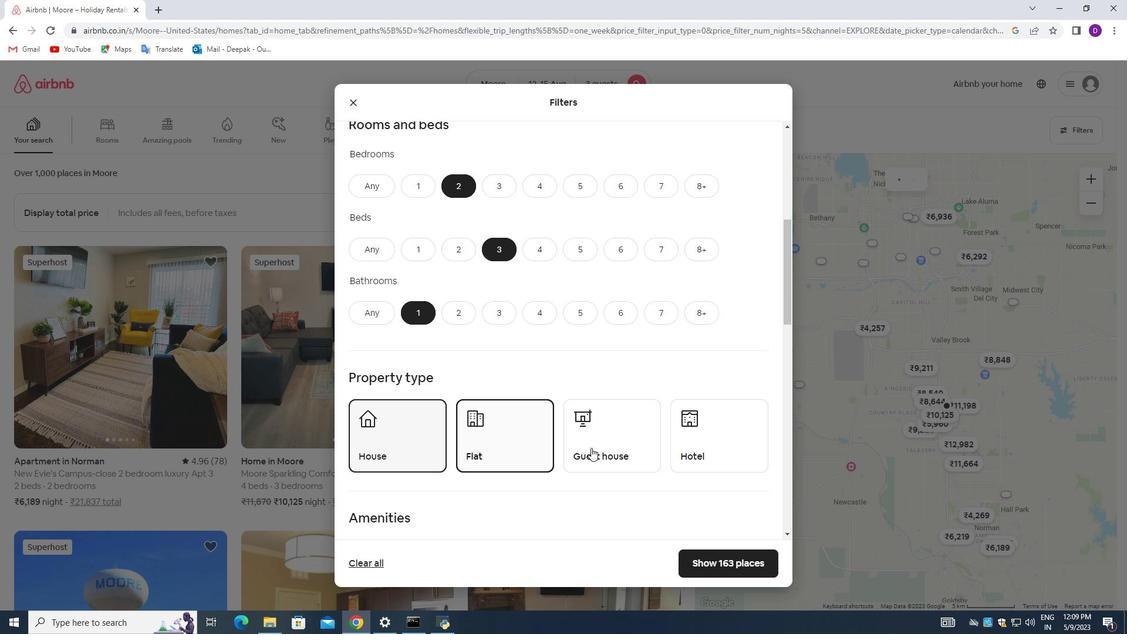 
Action: Mouse pressed left at (592, 447)
Screenshot: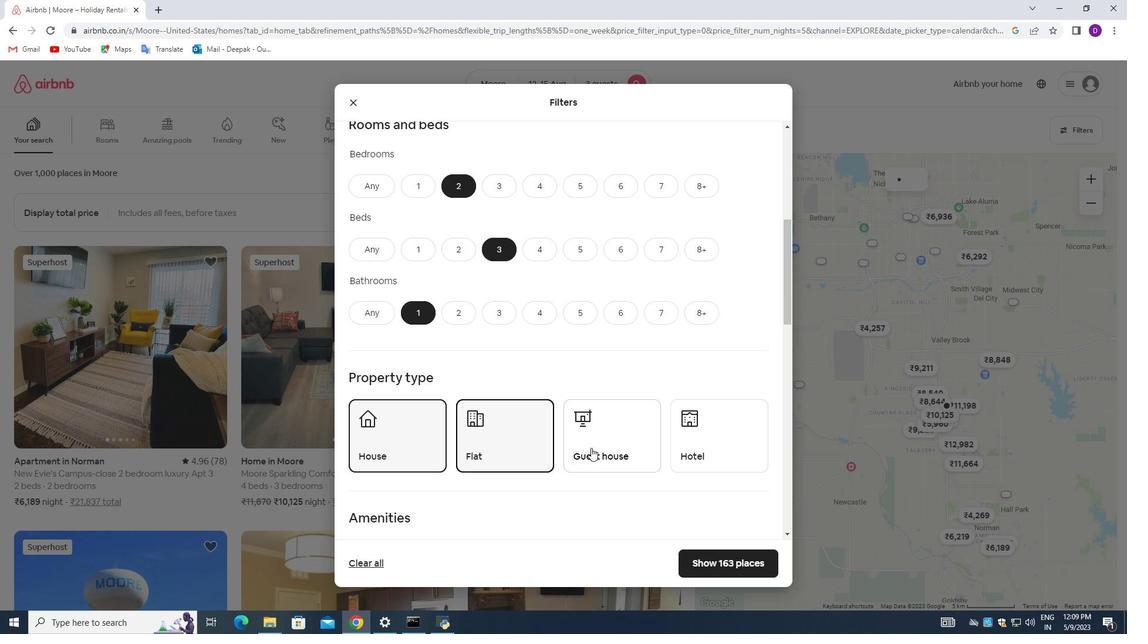 
Action: Mouse moved to (564, 412)
Screenshot: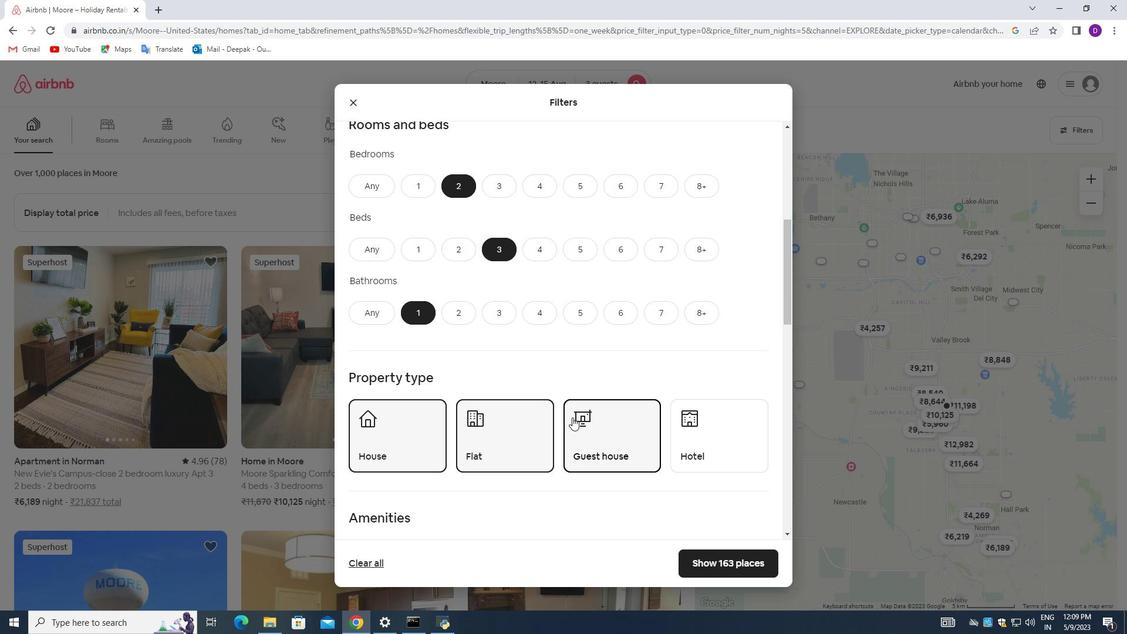 
Action: Mouse scrolled (564, 411) with delta (0, 0)
Screenshot: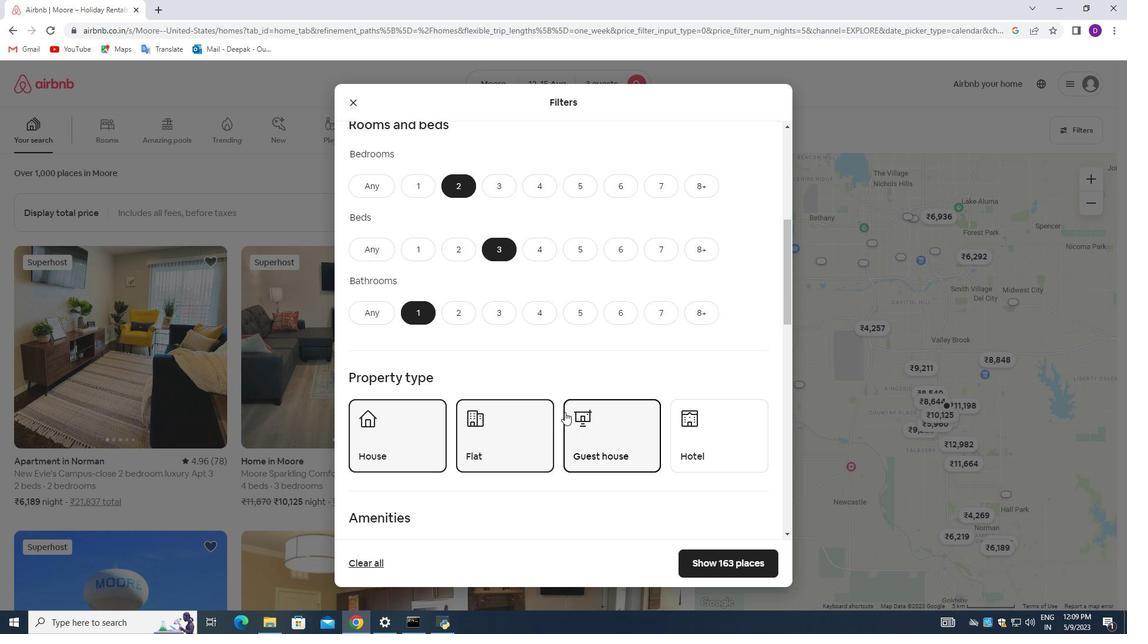 
Action: Mouse moved to (563, 412)
Screenshot: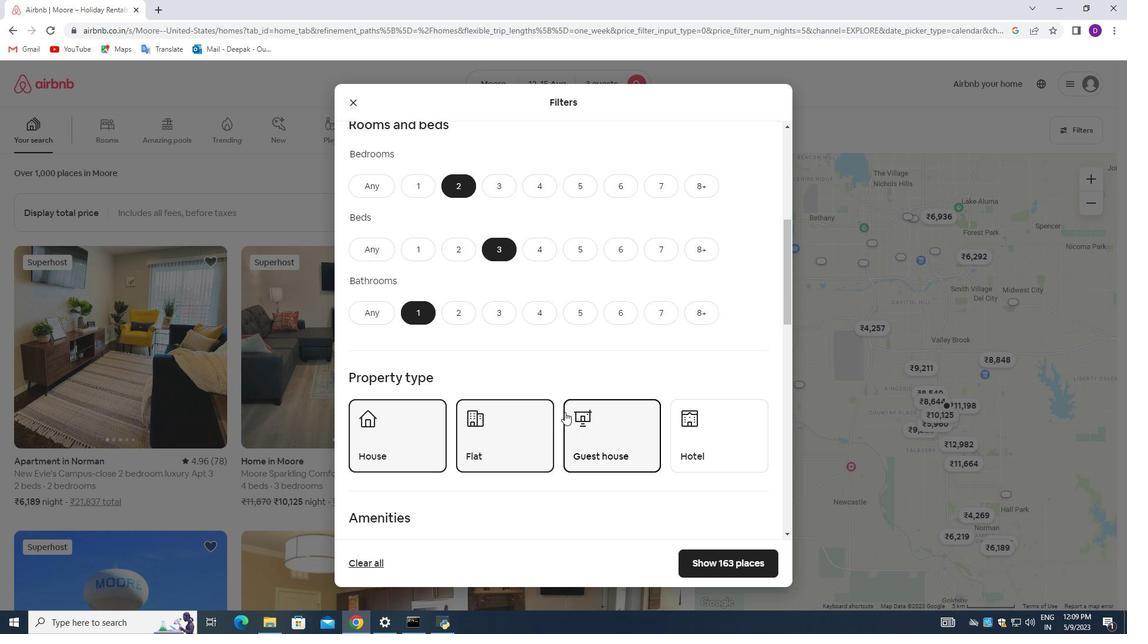 
Action: Mouse scrolled (563, 412) with delta (0, 0)
Screenshot: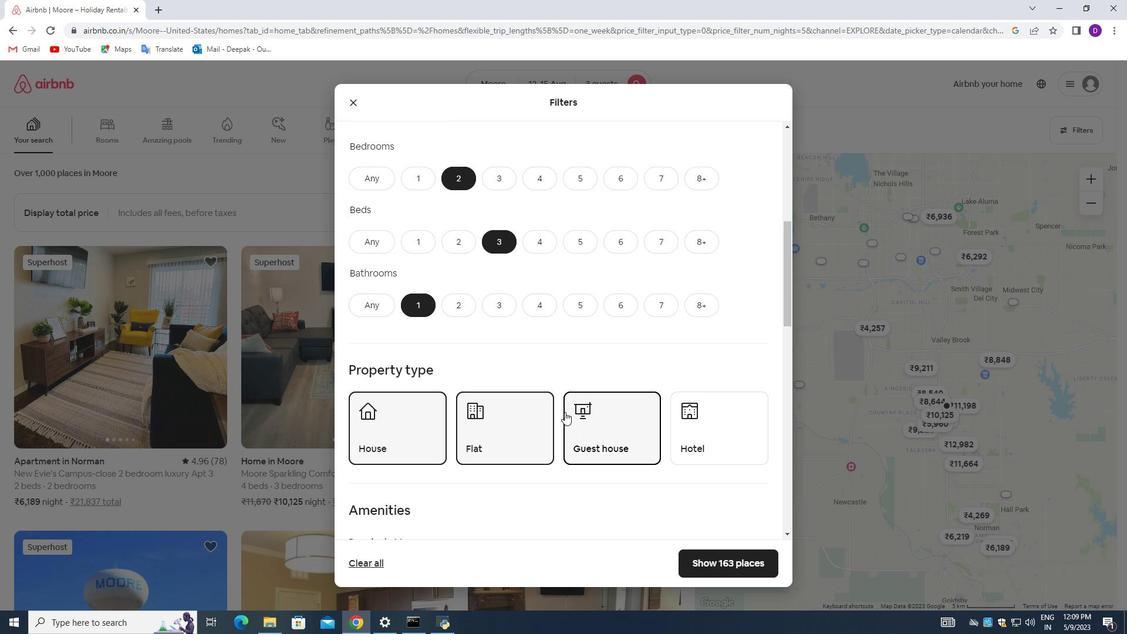 
Action: Mouse scrolled (563, 412) with delta (0, 0)
Screenshot: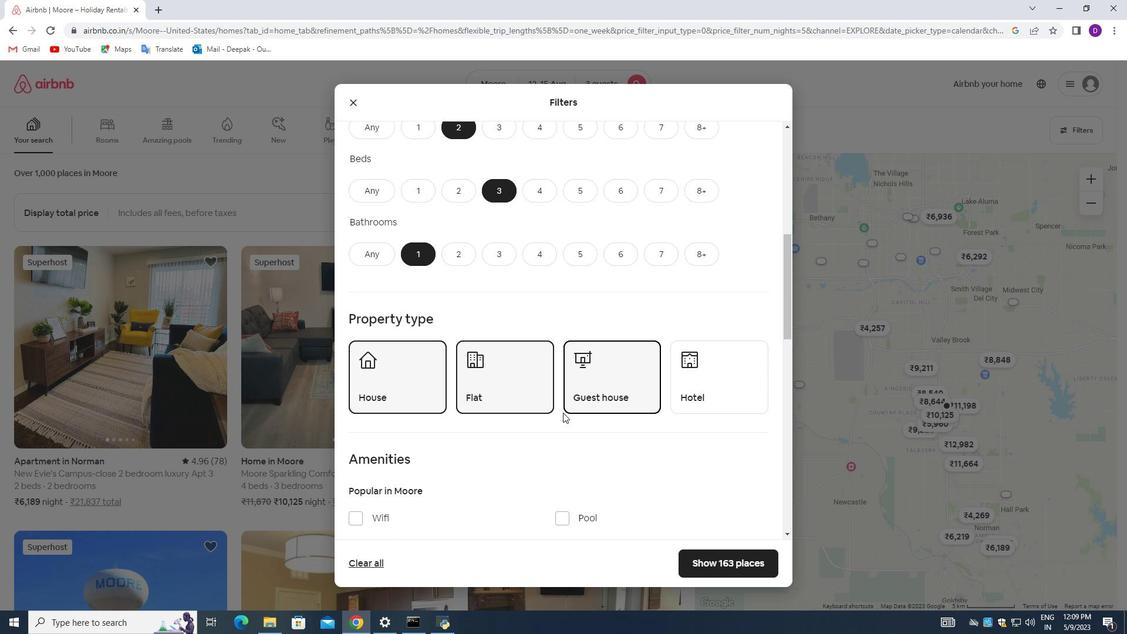
Action: Mouse scrolled (563, 412) with delta (0, 0)
Screenshot: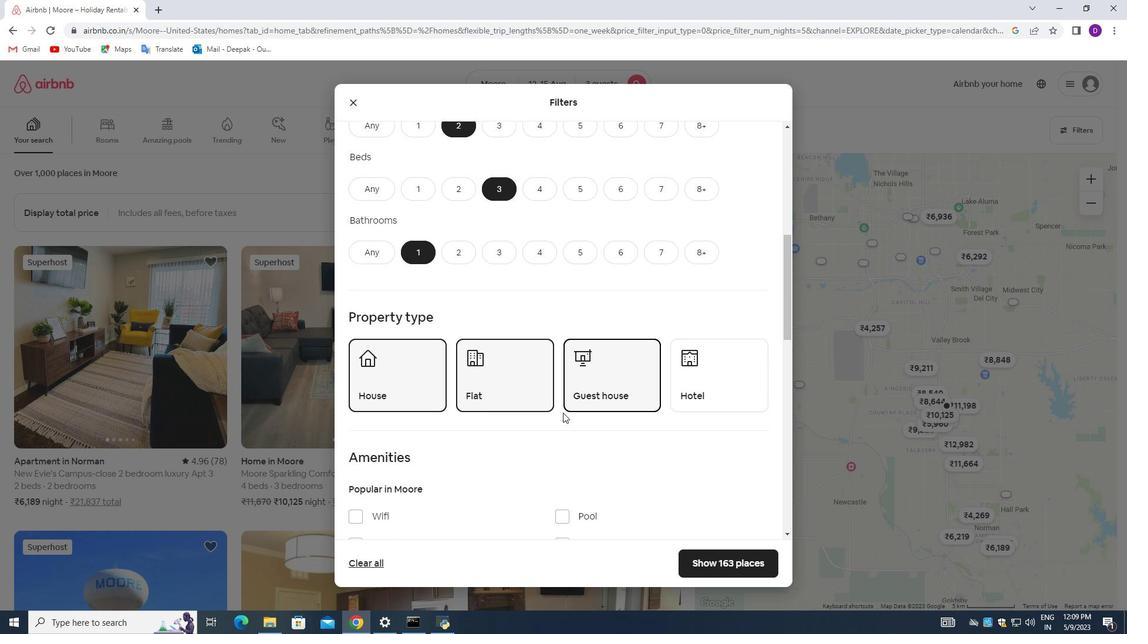 
Action: Mouse moved to (568, 379)
Screenshot: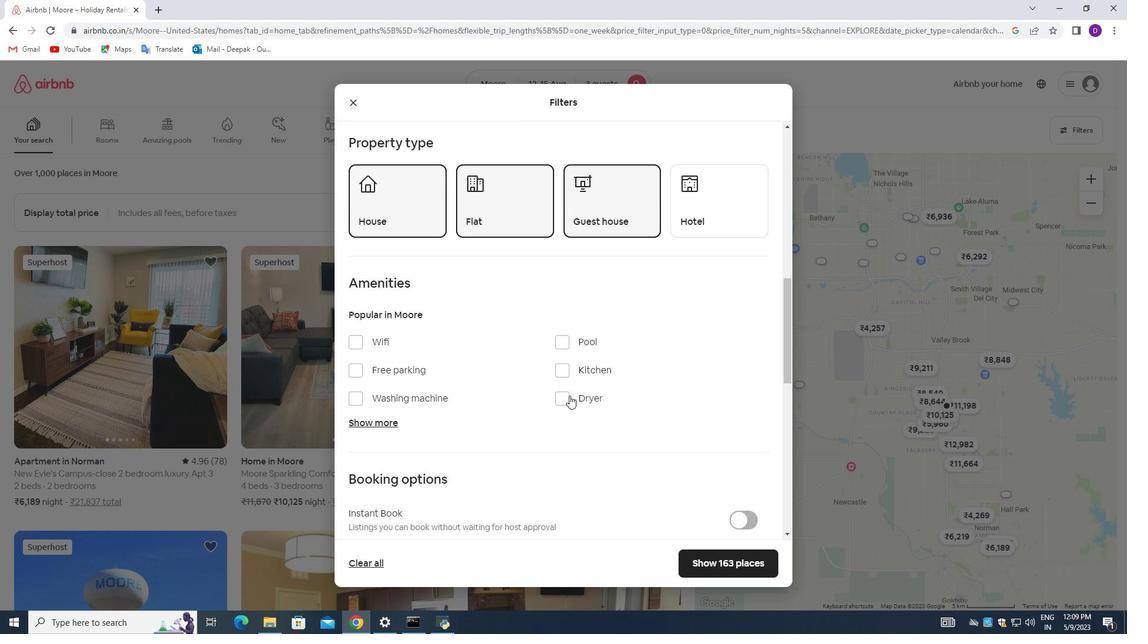 
Action: Mouse scrolled (568, 378) with delta (0, 0)
Screenshot: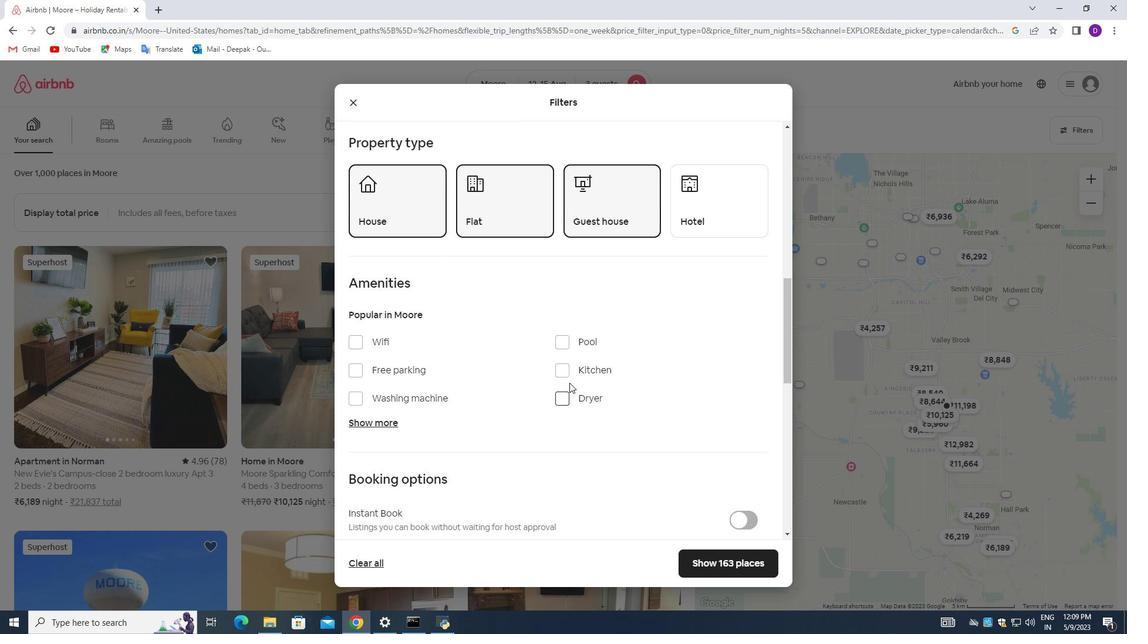 
Action: Mouse scrolled (568, 378) with delta (0, 0)
Screenshot: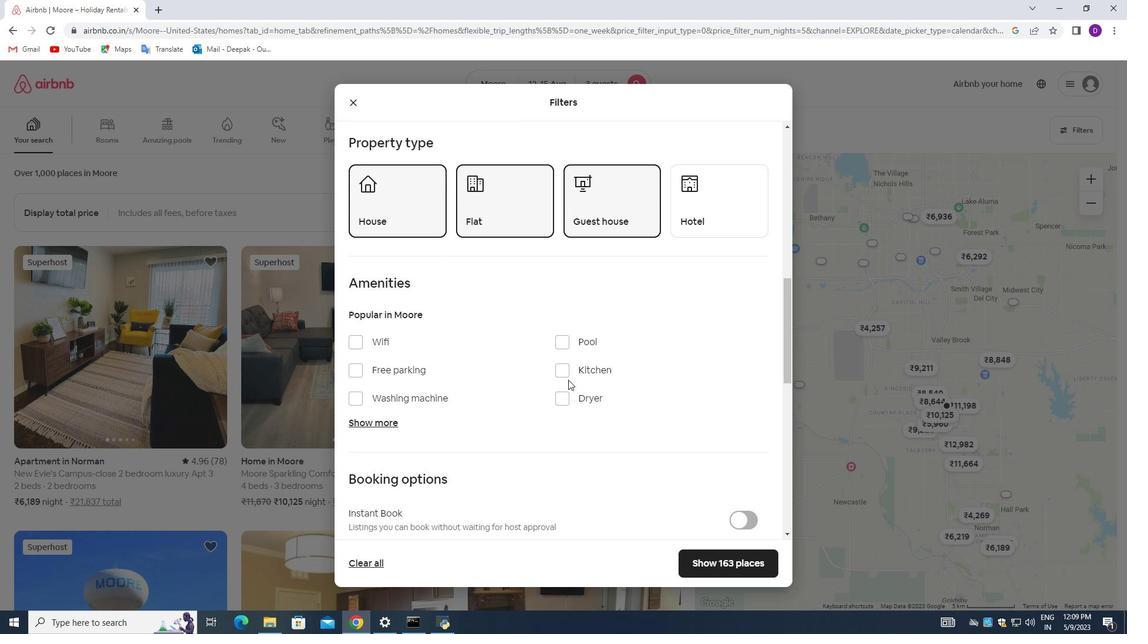 
Action: Mouse scrolled (568, 378) with delta (0, 0)
Screenshot: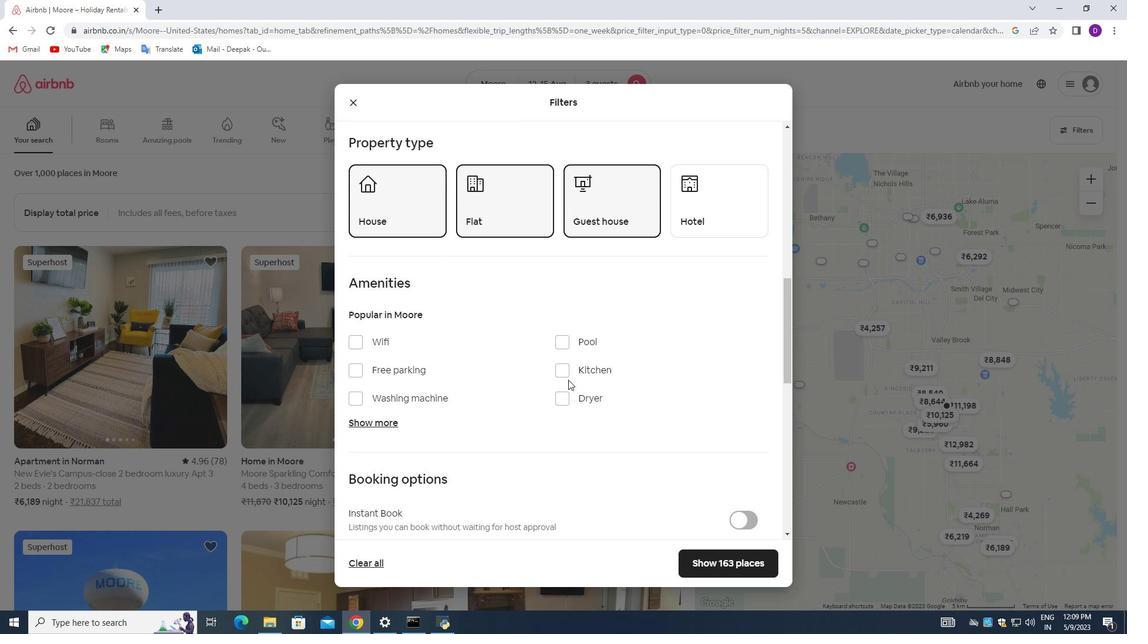 
Action: Mouse scrolled (568, 378) with delta (0, 0)
Screenshot: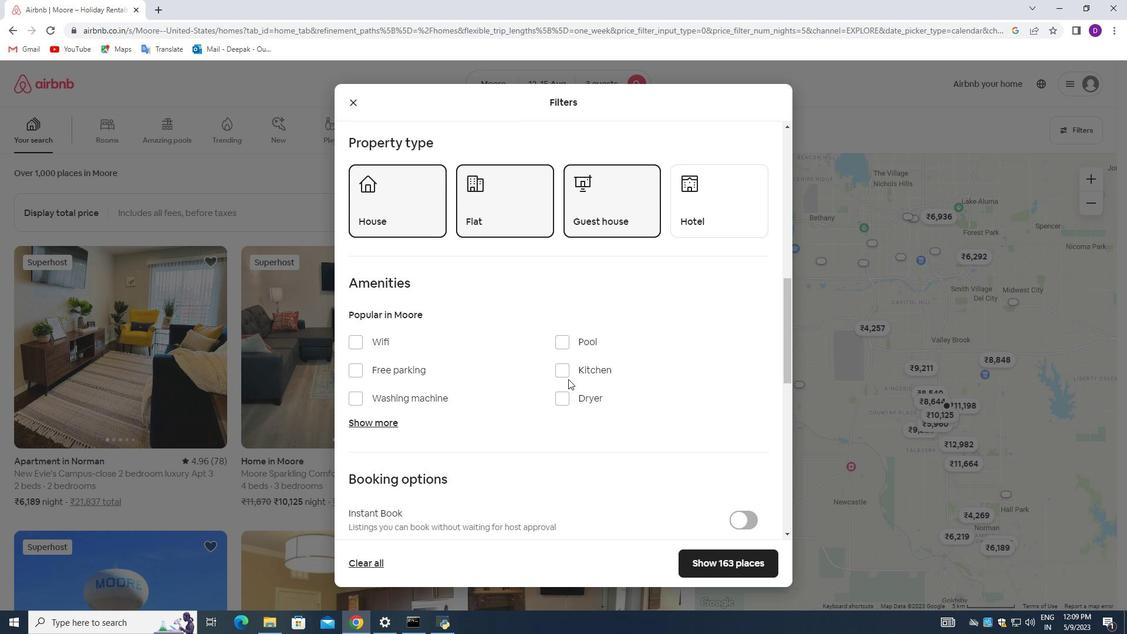 
Action: Mouse scrolled (568, 378) with delta (0, 0)
Screenshot: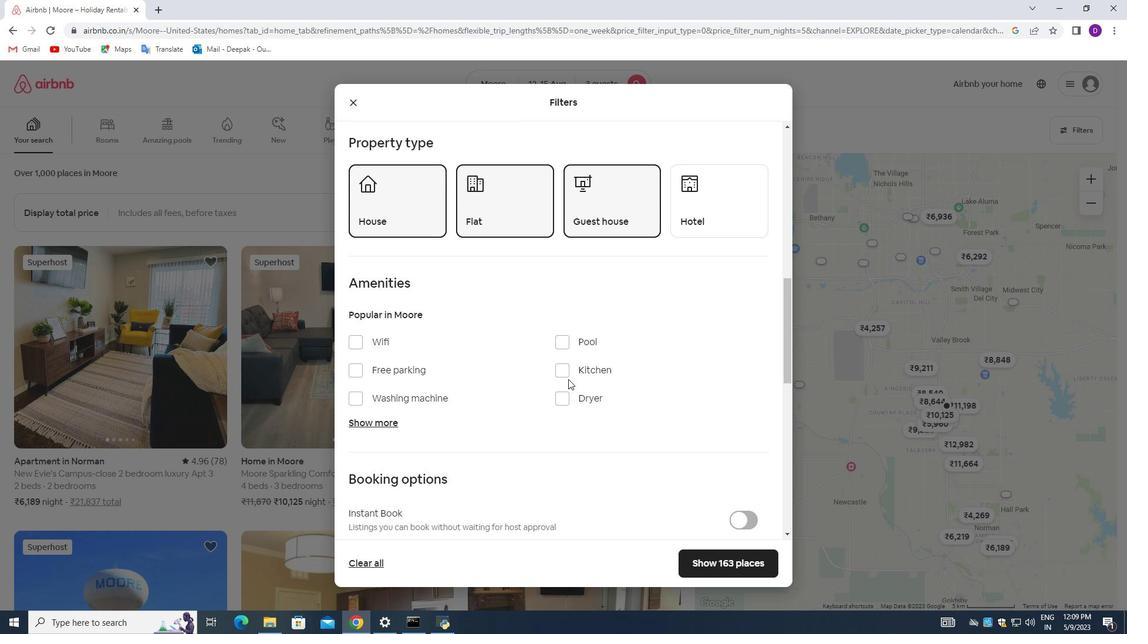 
Action: Mouse moved to (727, 261)
Screenshot: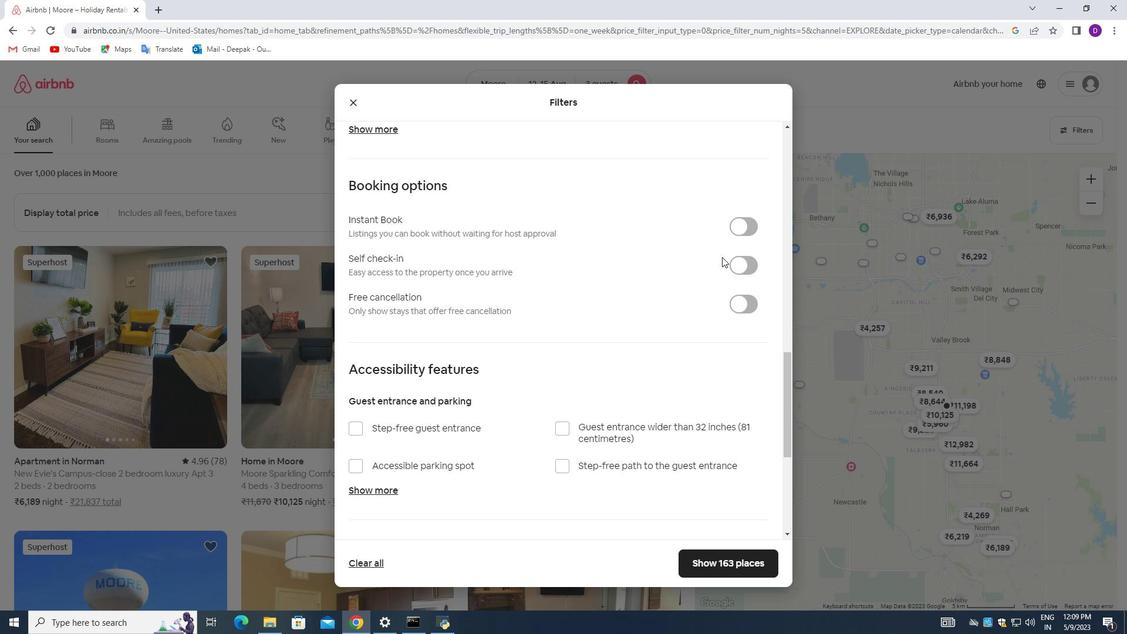 
Action: Mouse pressed left at (727, 261)
Screenshot: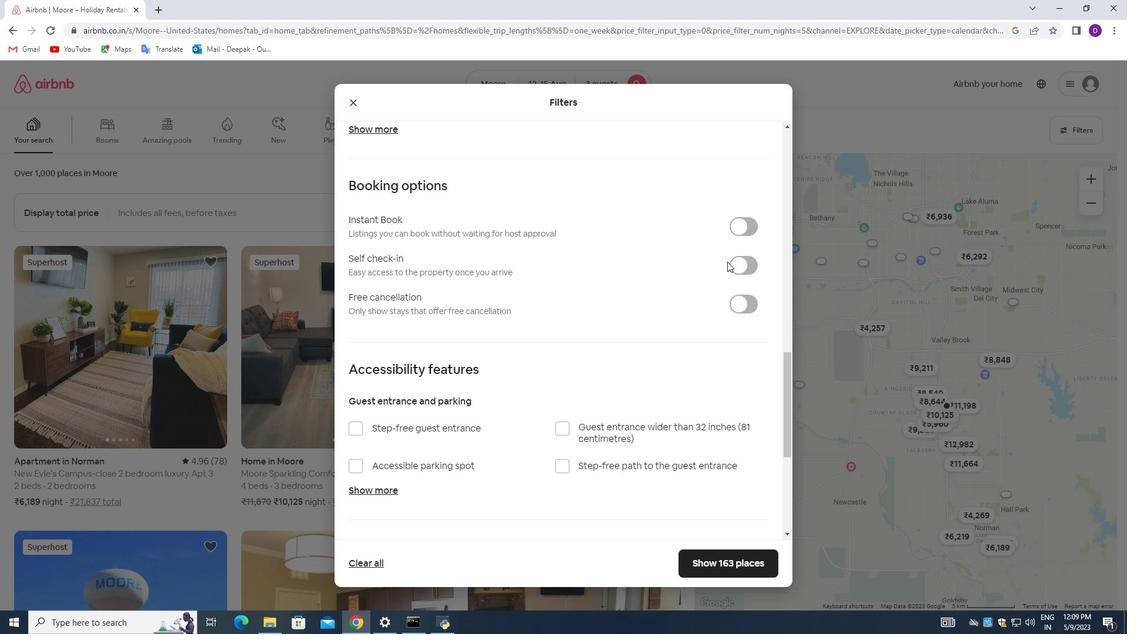 
Action: Mouse moved to (723, 269)
Screenshot: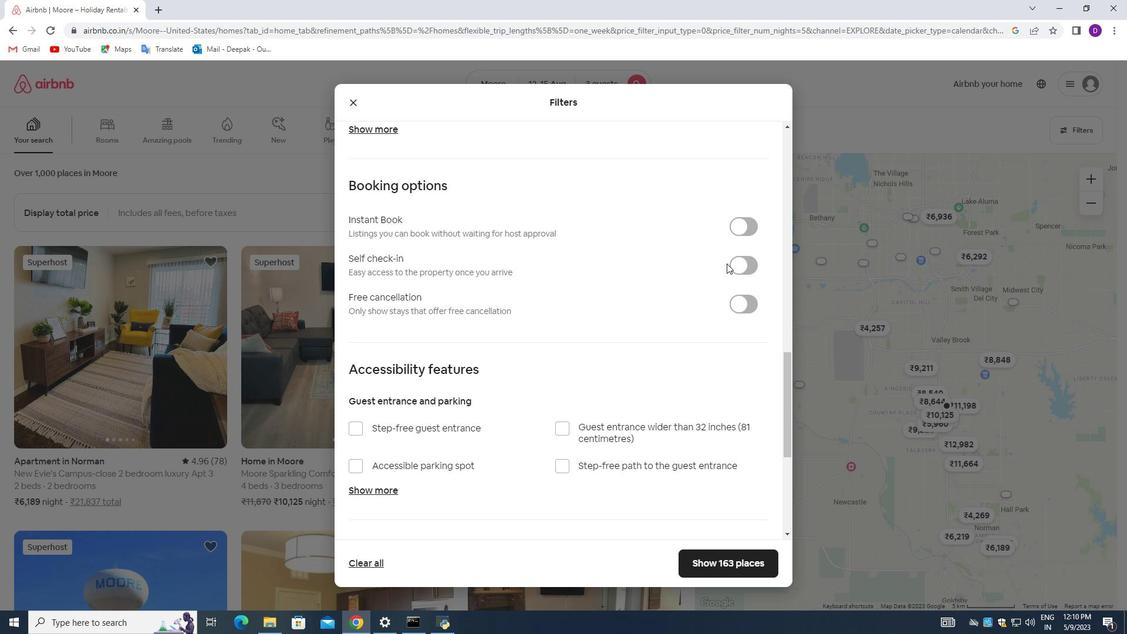 
Action: Mouse scrolled (723, 268) with delta (0, 0)
Screenshot: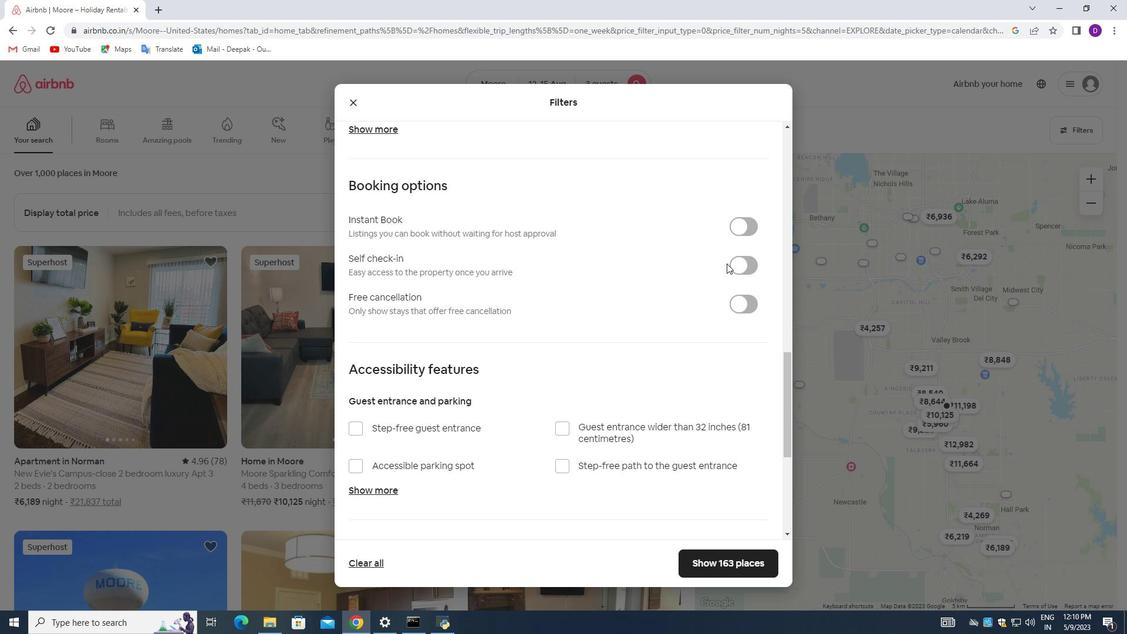 
Action: Mouse moved to (720, 271)
Screenshot: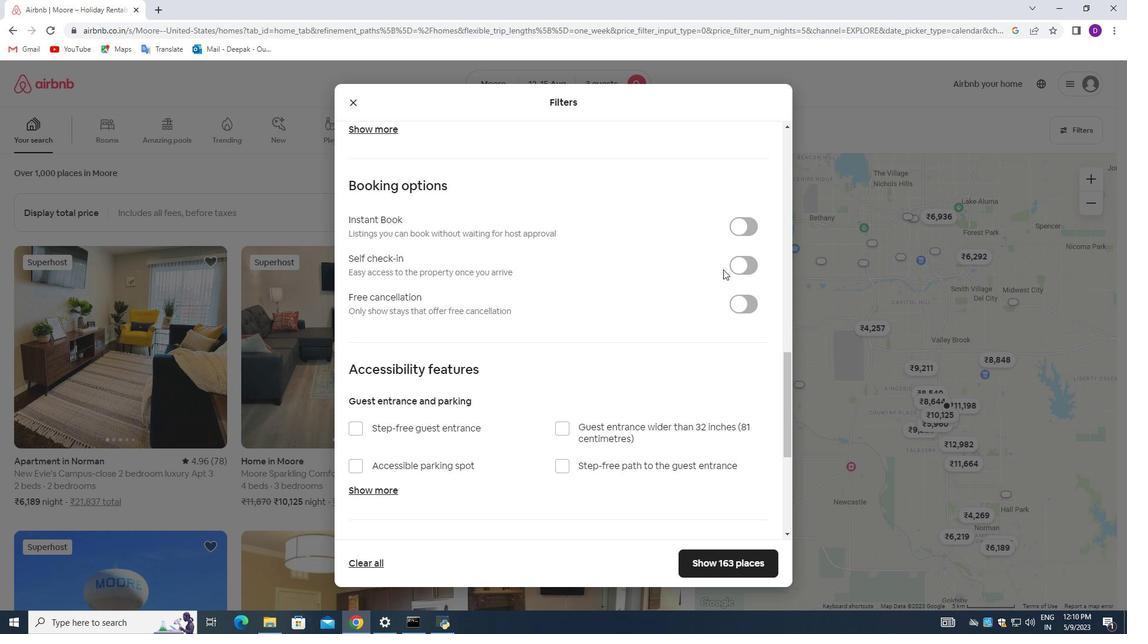 
Action: Mouse scrolled (720, 271) with delta (0, 0)
Screenshot: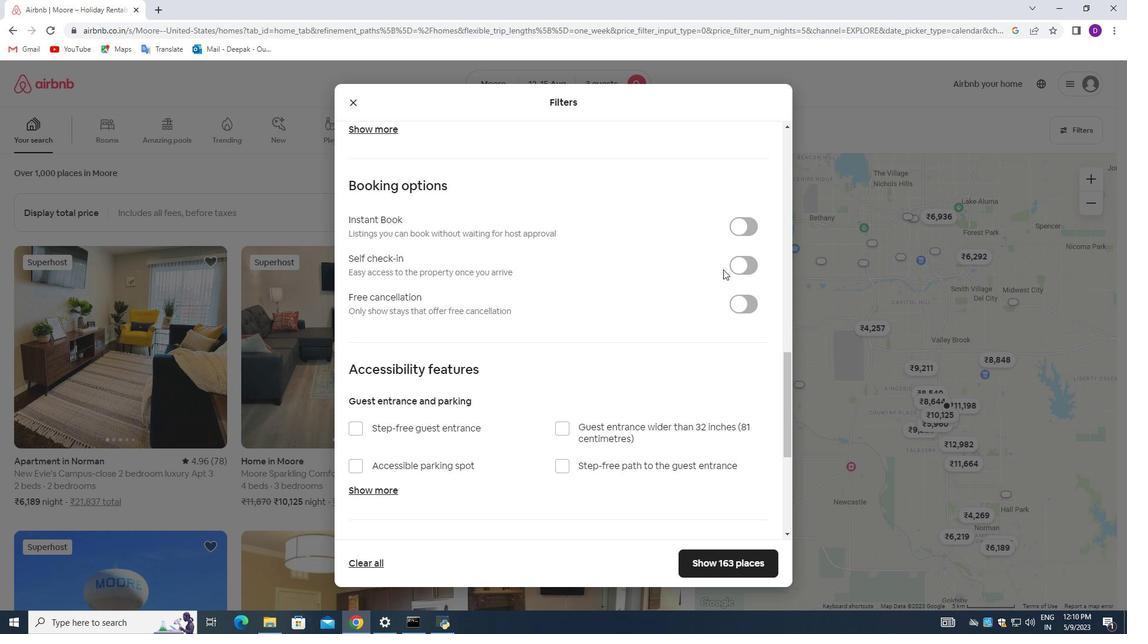 
Action: Mouse moved to (743, 155)
Screenshot: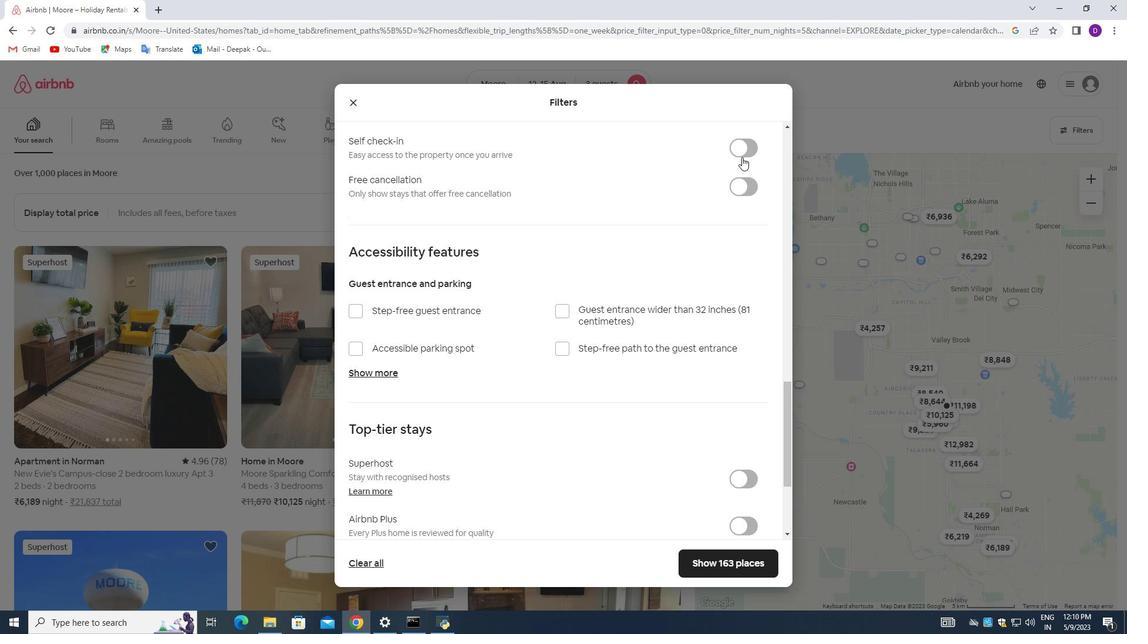 
Action: Mouse pressed left at (743, 155)
Screenshot: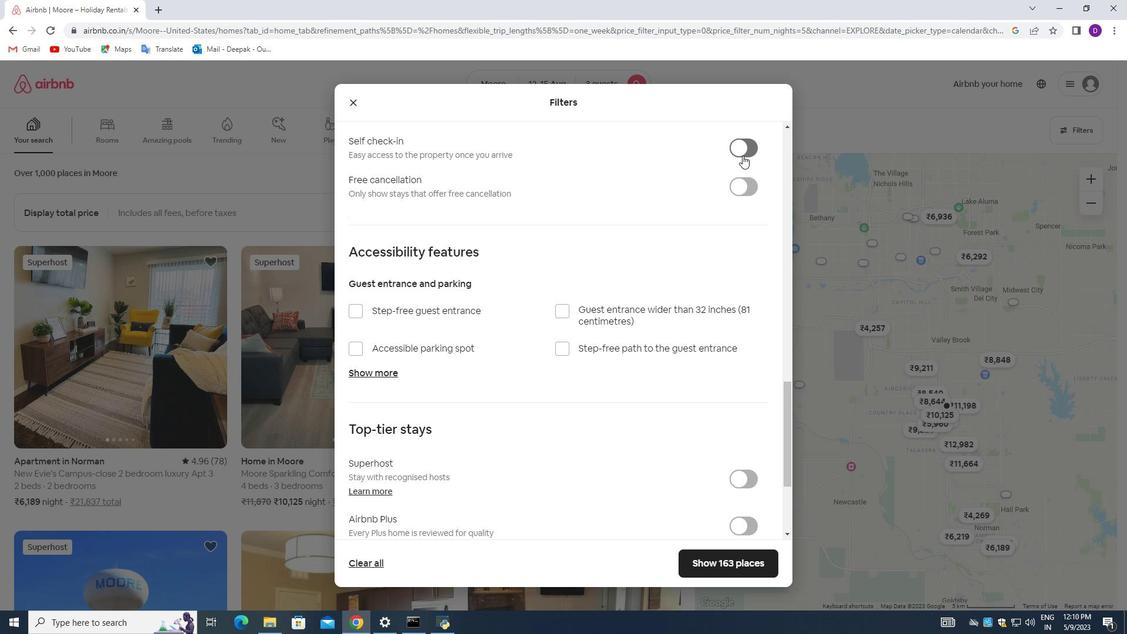 
Action: Mouse moved to (456, 378)
Screenshot: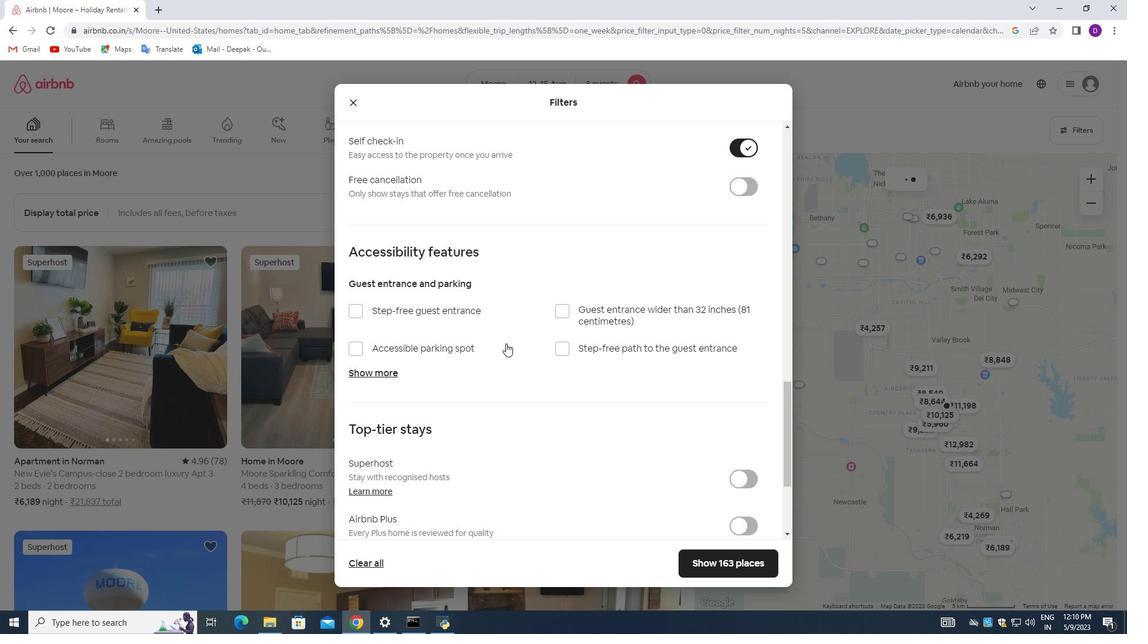 
Action: Mouse scrolled (456, 377) with delta (0, 0)
Screenshot: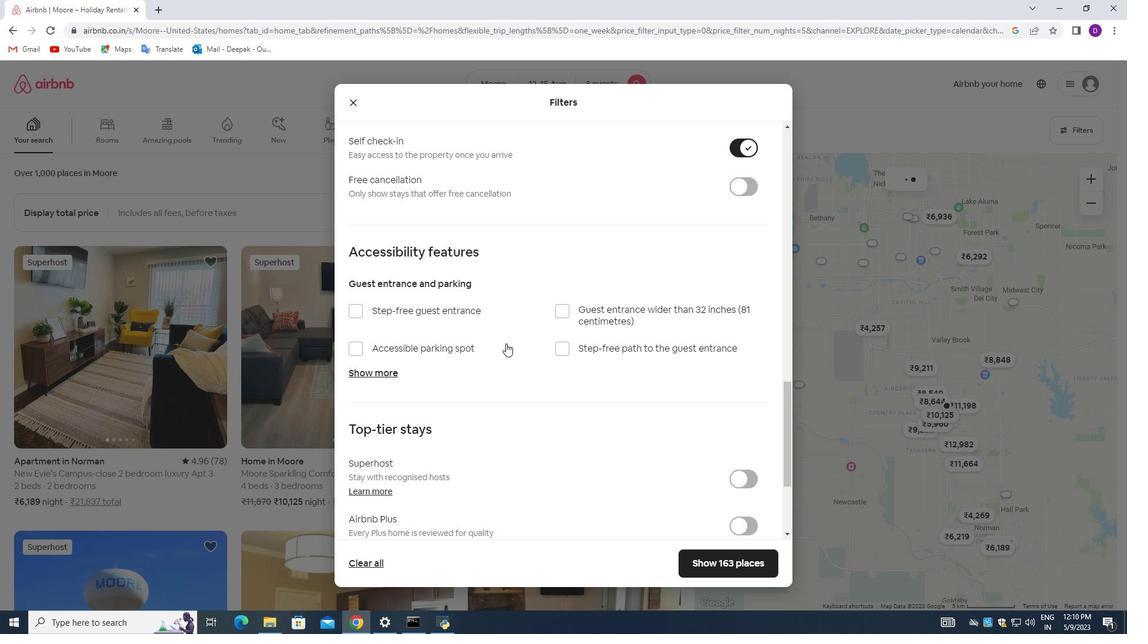 
Action: Mouse moved to (457, 377)
Screenshot: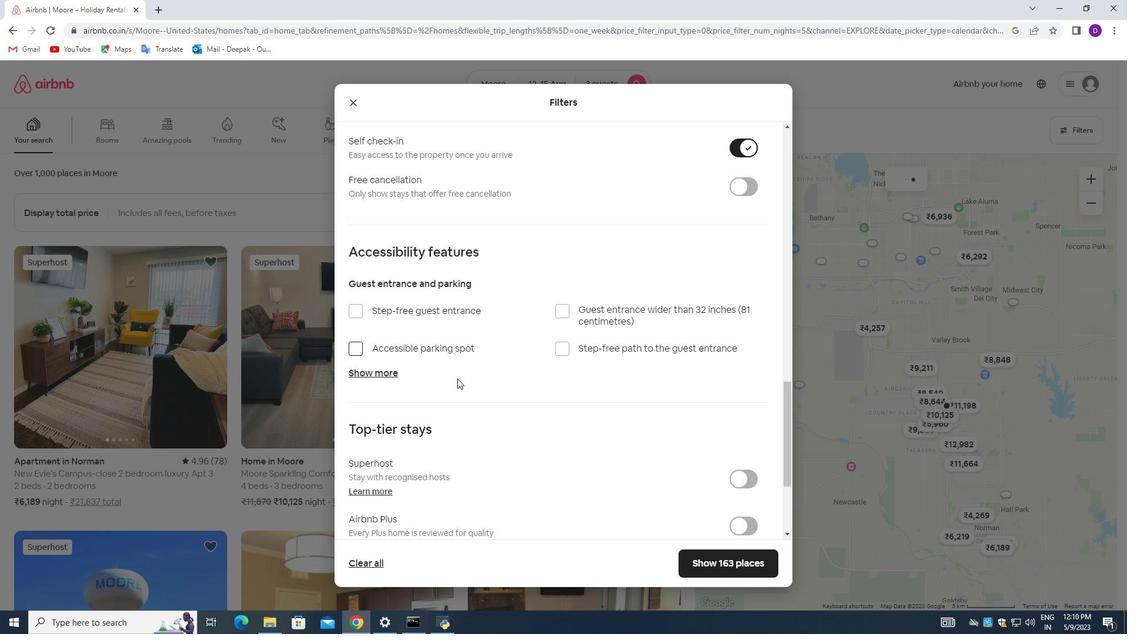 
Action: Mouse scrolled (457, 376) with delta (0, 0)
Screenshot: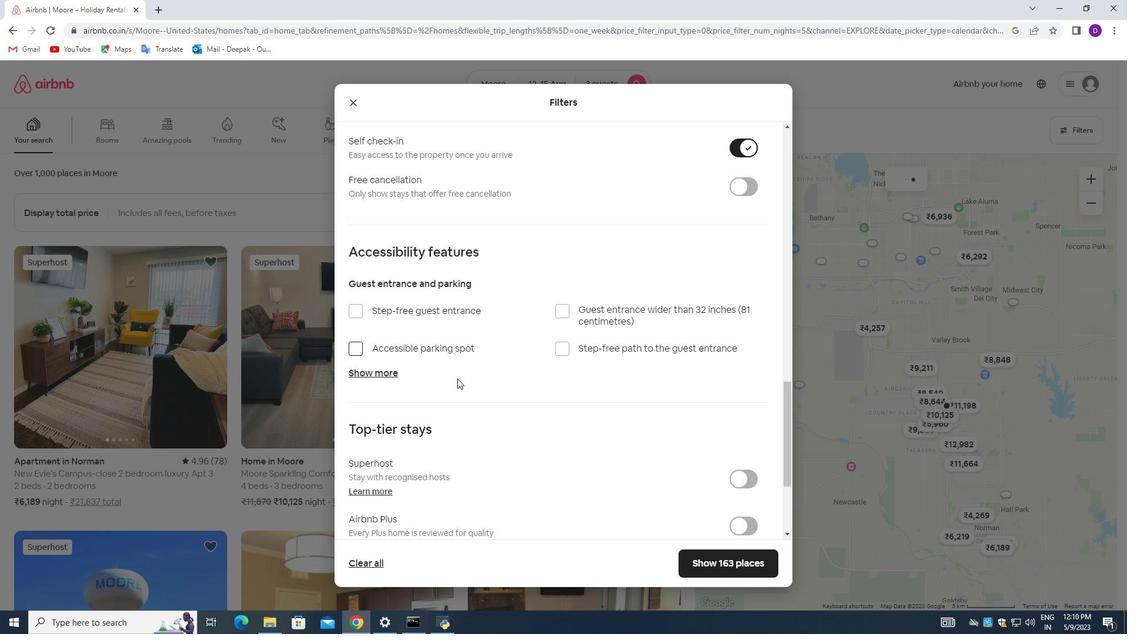 
Action: Mouse moved to (458, 375)
Screenshot: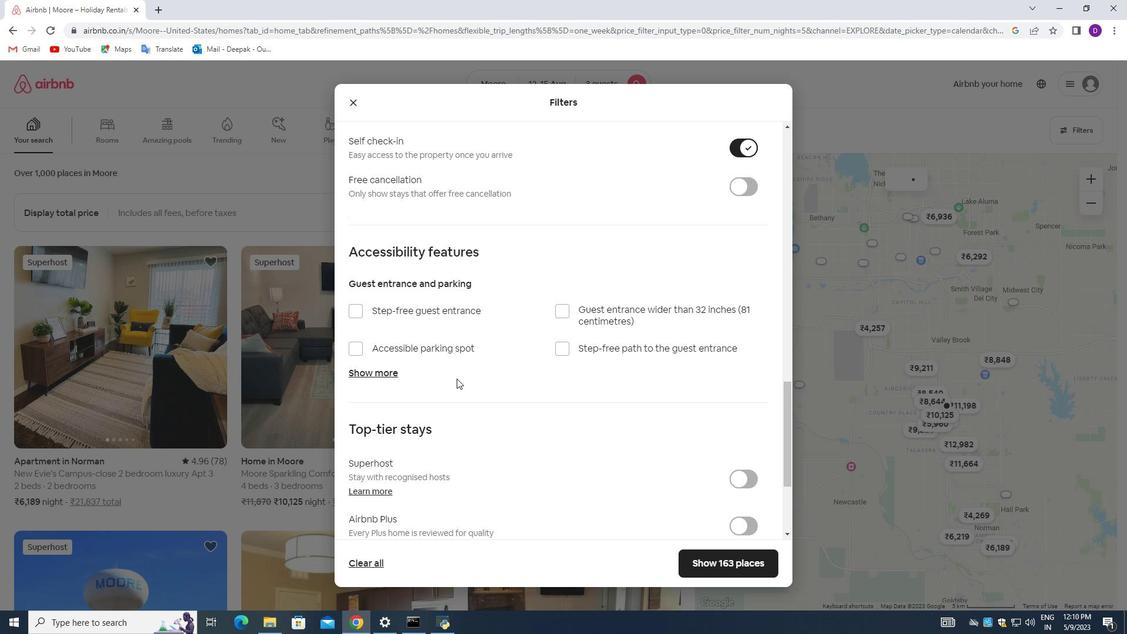 
Action: Mouse scrolled (458, 375) with delta (0, 0)
Screenshot: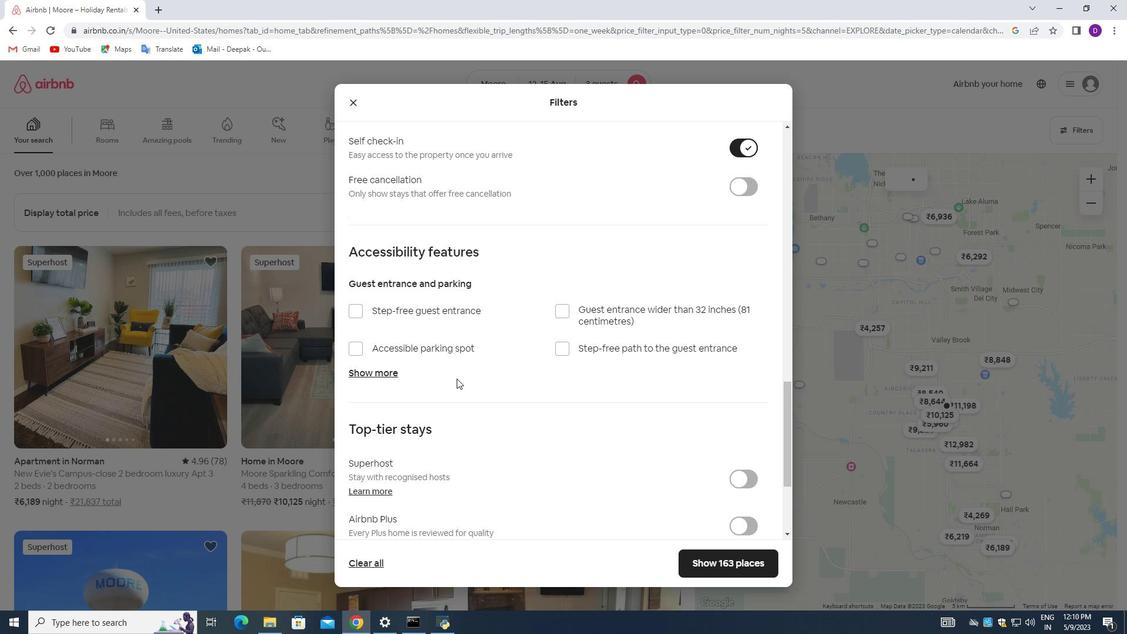 
Action: Mouse moved to (473, 351)
Screenshot: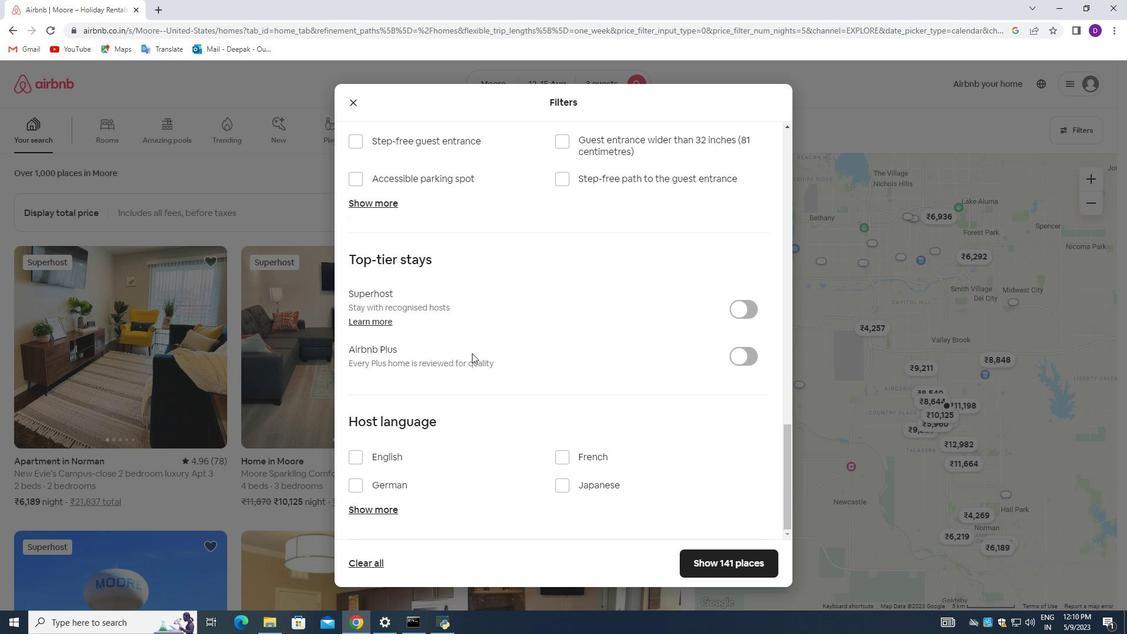 
Action: Mouse scrolled (473, 351) with delta (0, 0)
Screenshot: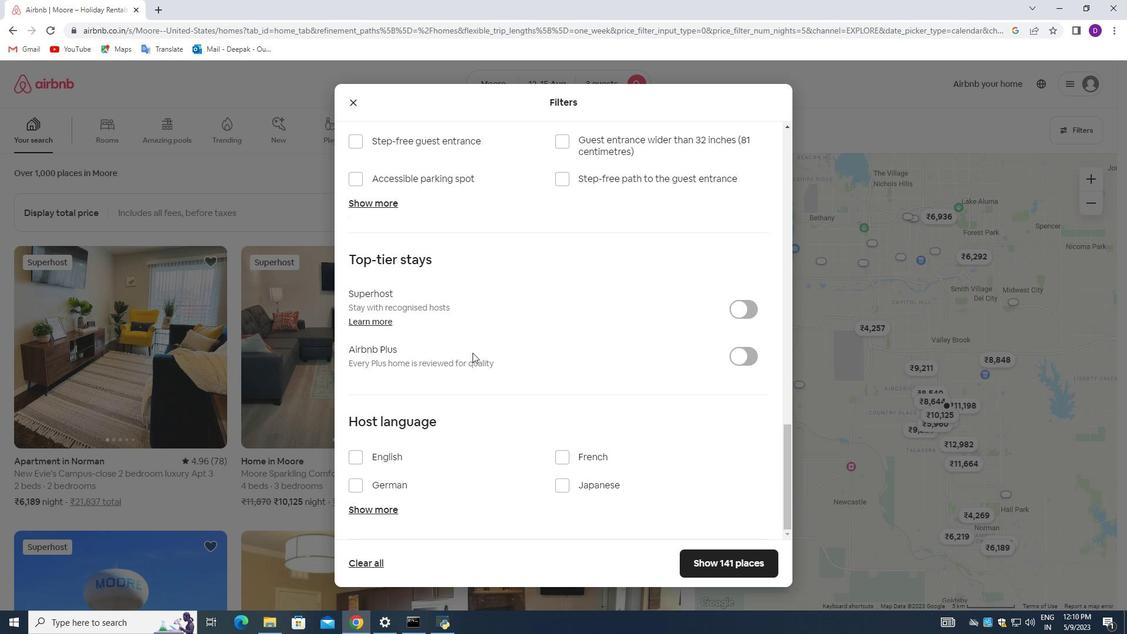 
Action: Mouse scrolled (473, 351) with delta (0, 0)
Screenshot: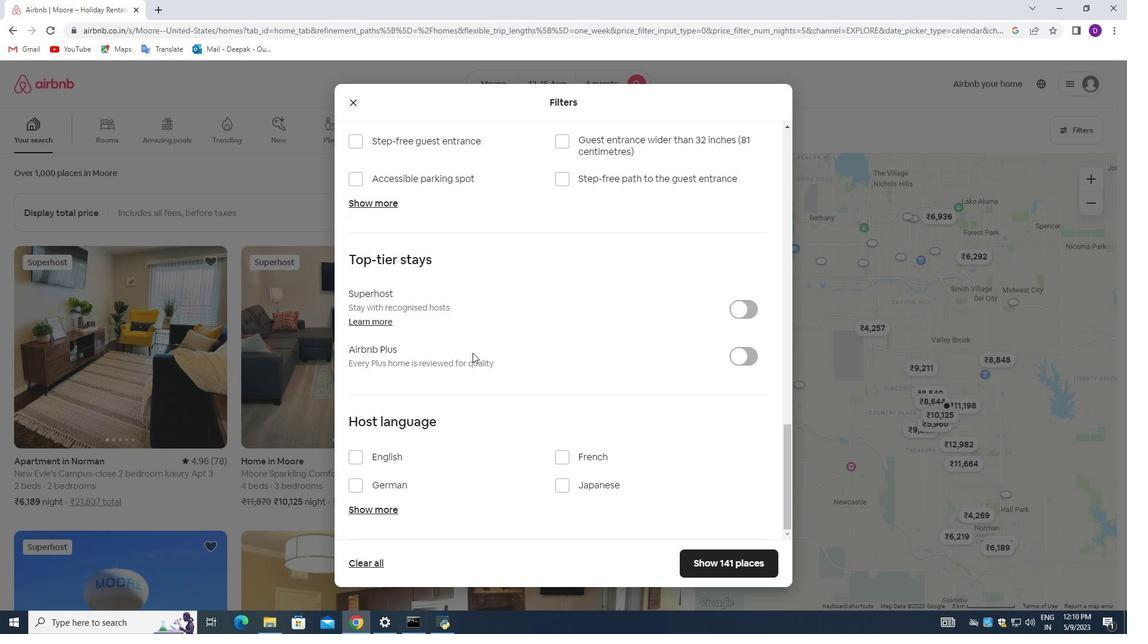 
Action: Mouse moved to (361, 451)
Screenshot: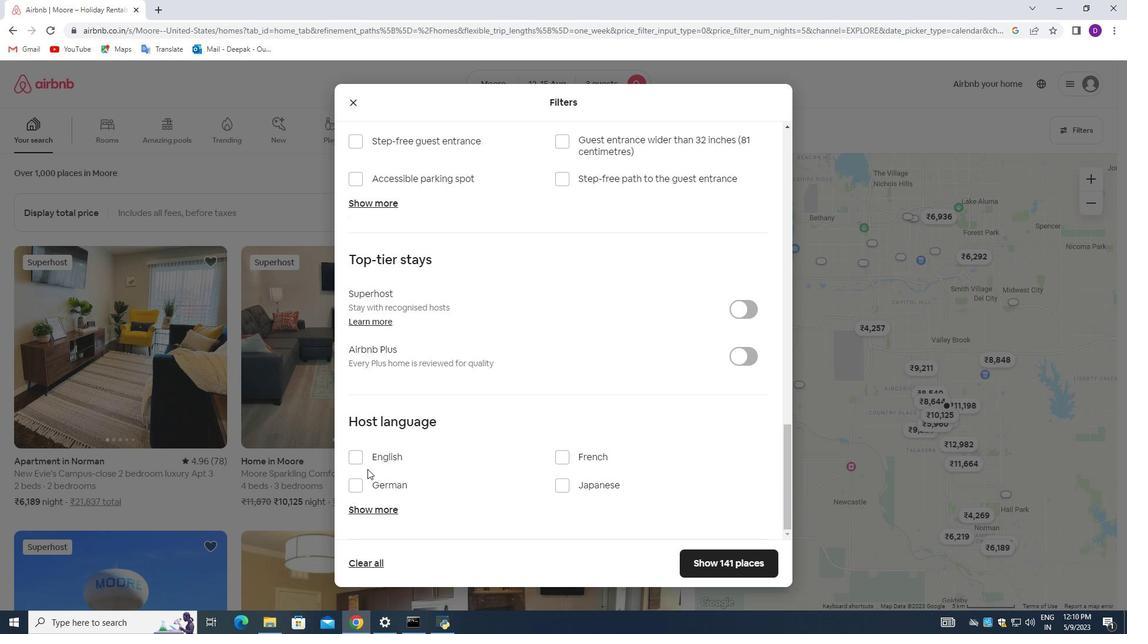 
Action: Mouse pressed left at (361, 451)
Screenshot: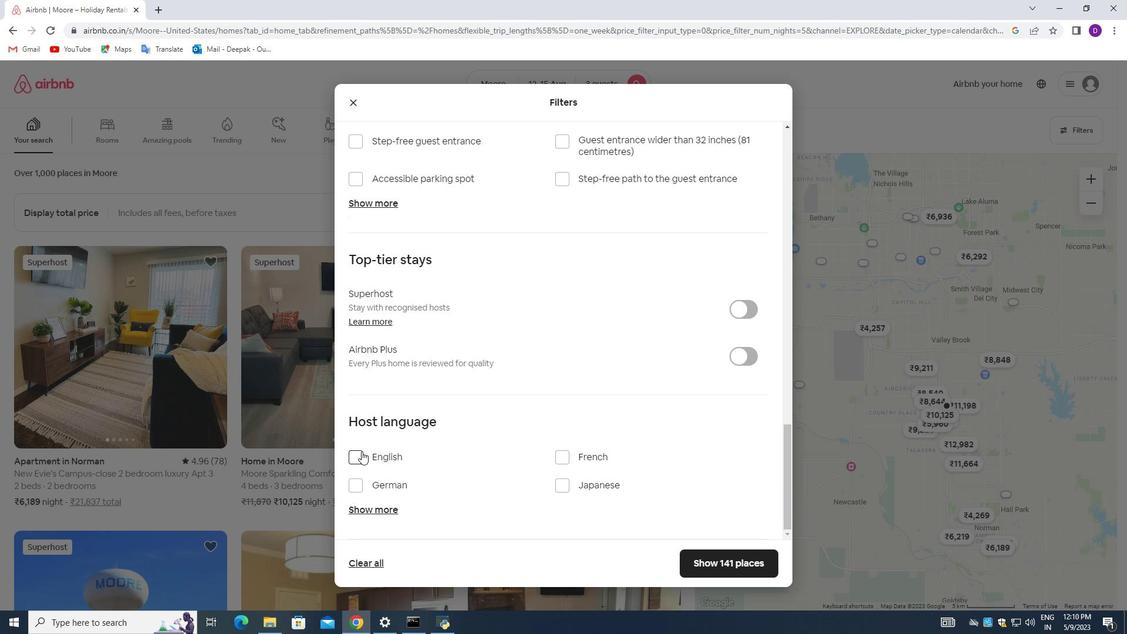 
Action: Mouse moved to (717, 558)
Screenshot: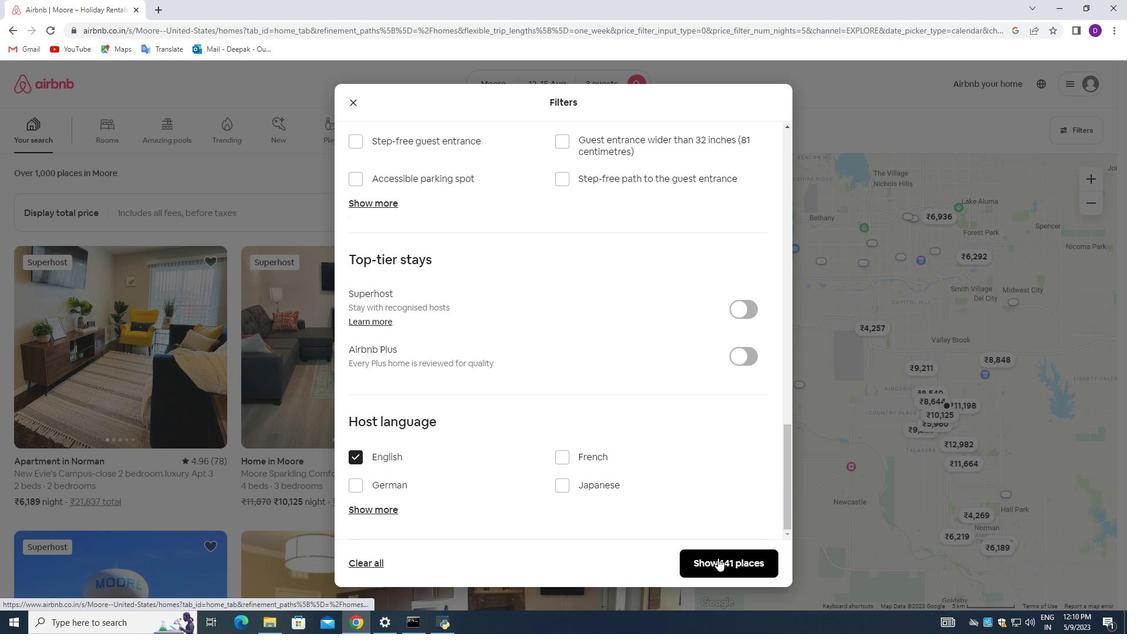 
Action: Mouse pressed left at (717, 558)
Screenshot: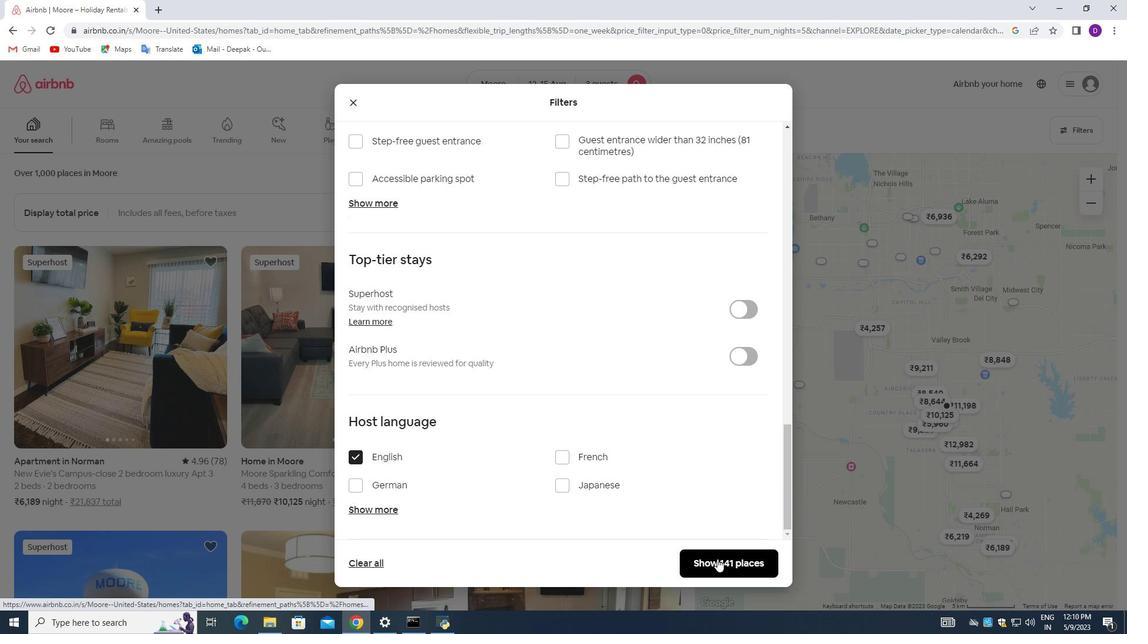
Action: Mouse moved to (689, 551)
Screenshot: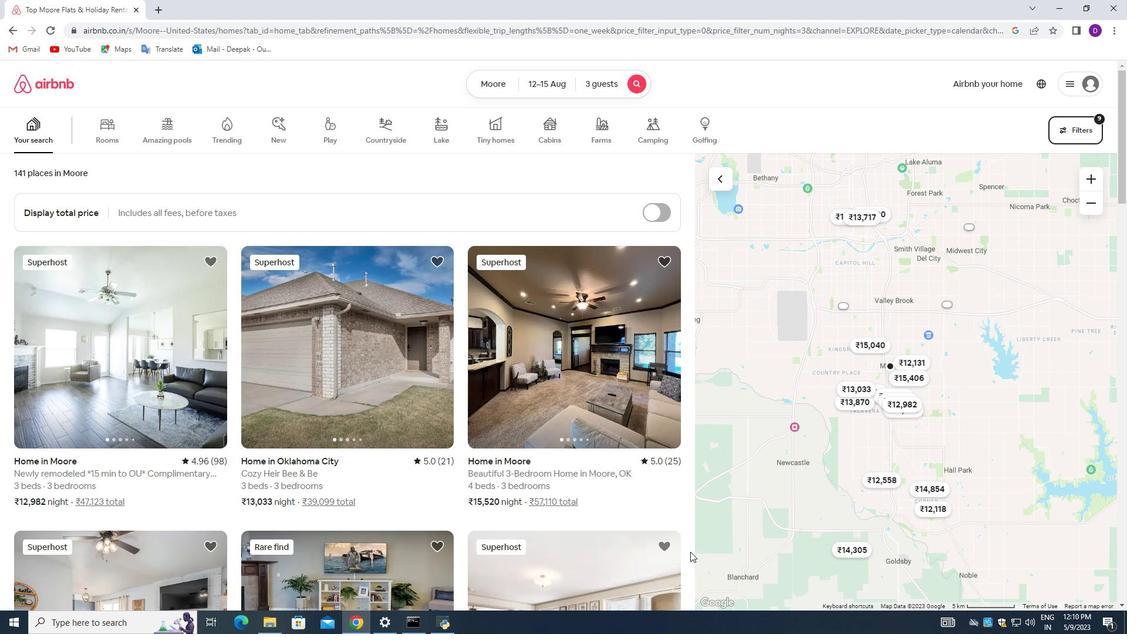 
